Task: Explore and install a variety of free Audio Units for Audacity.
Action: Mouse moved to (1025, 9)
Screenshot: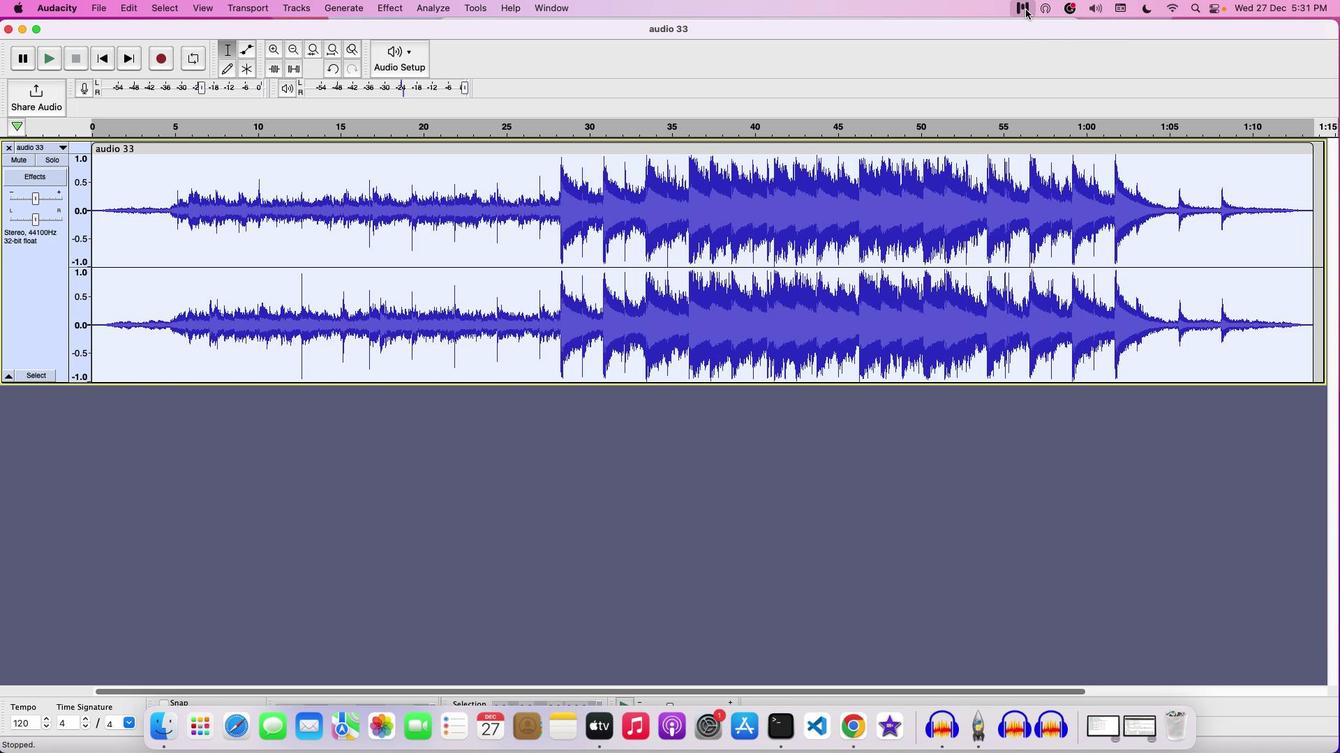 
Action: Mouse pressed left at (1025, 9)
Screenshot: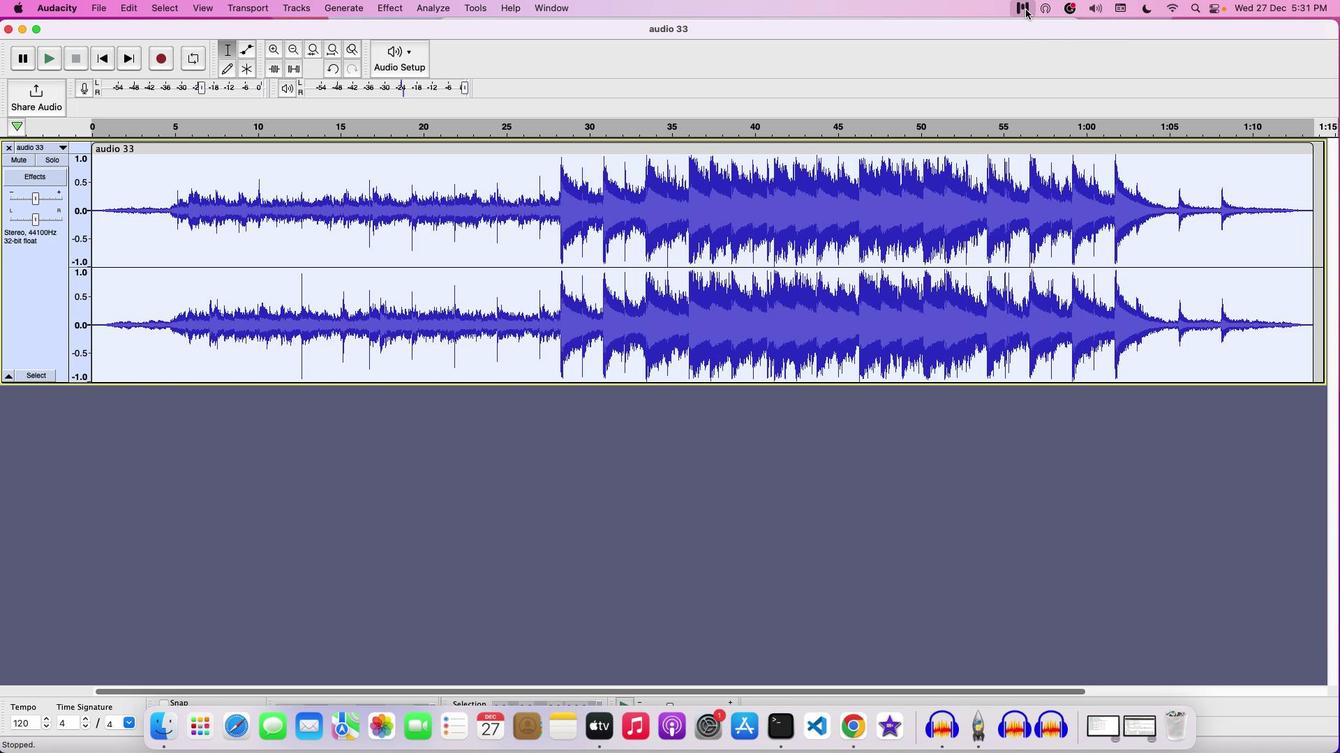 
Action: Mouse moved to (1012, 54)
Screenshot: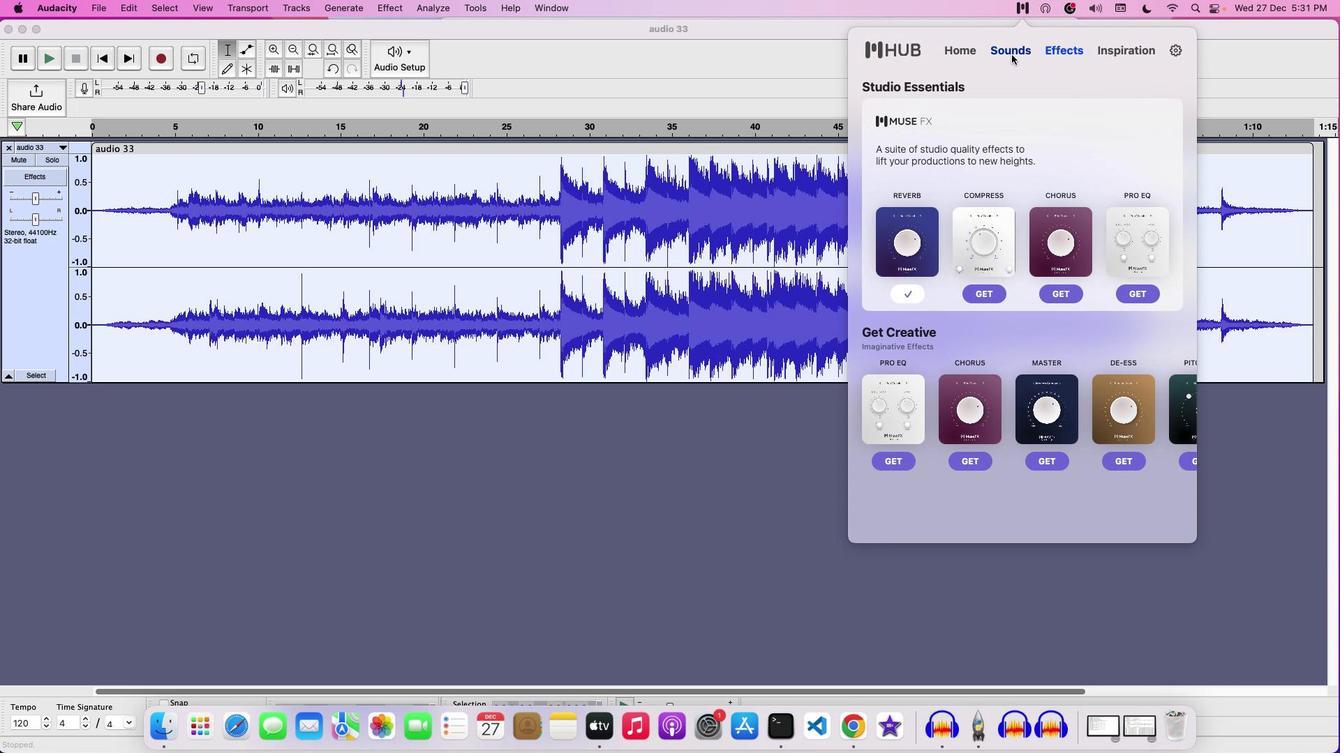 
Action: Mouse pressed left at (1012, 54)
Screenshot: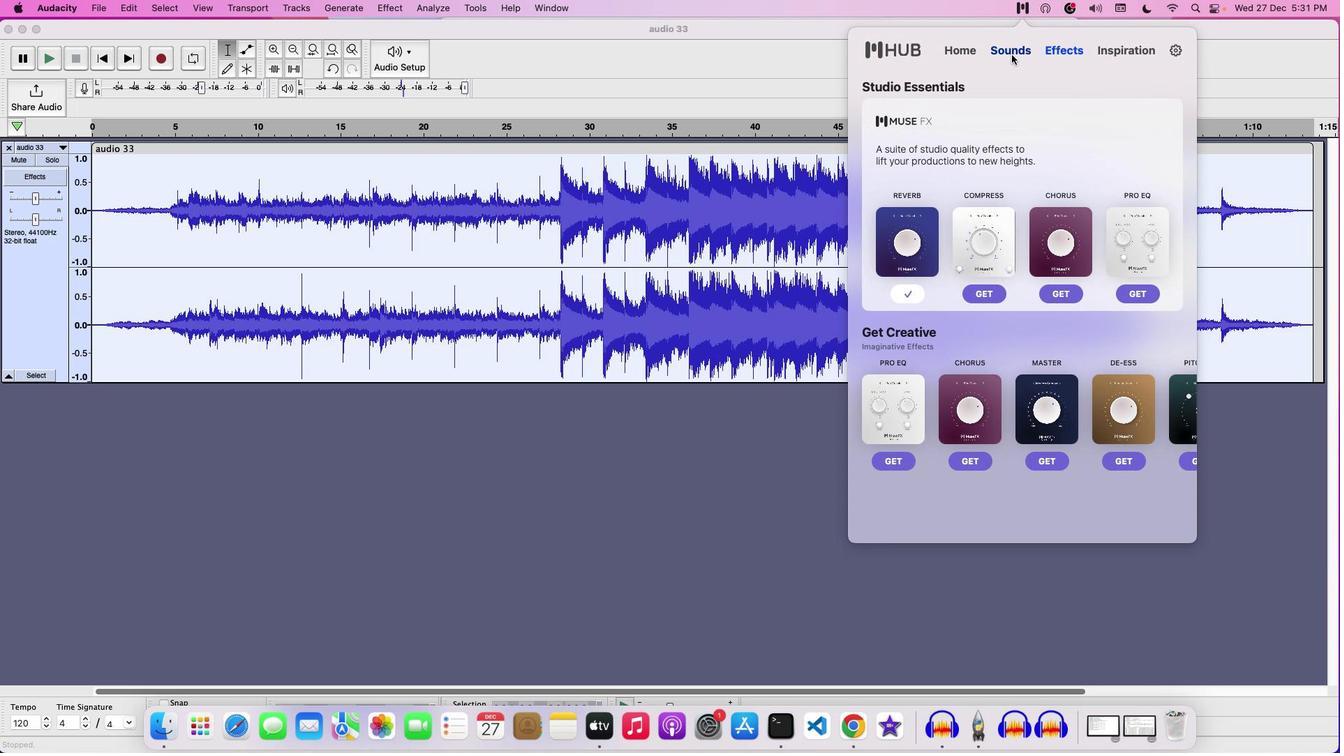 
Action: Mouse moved to (971, 49)
Screenshot: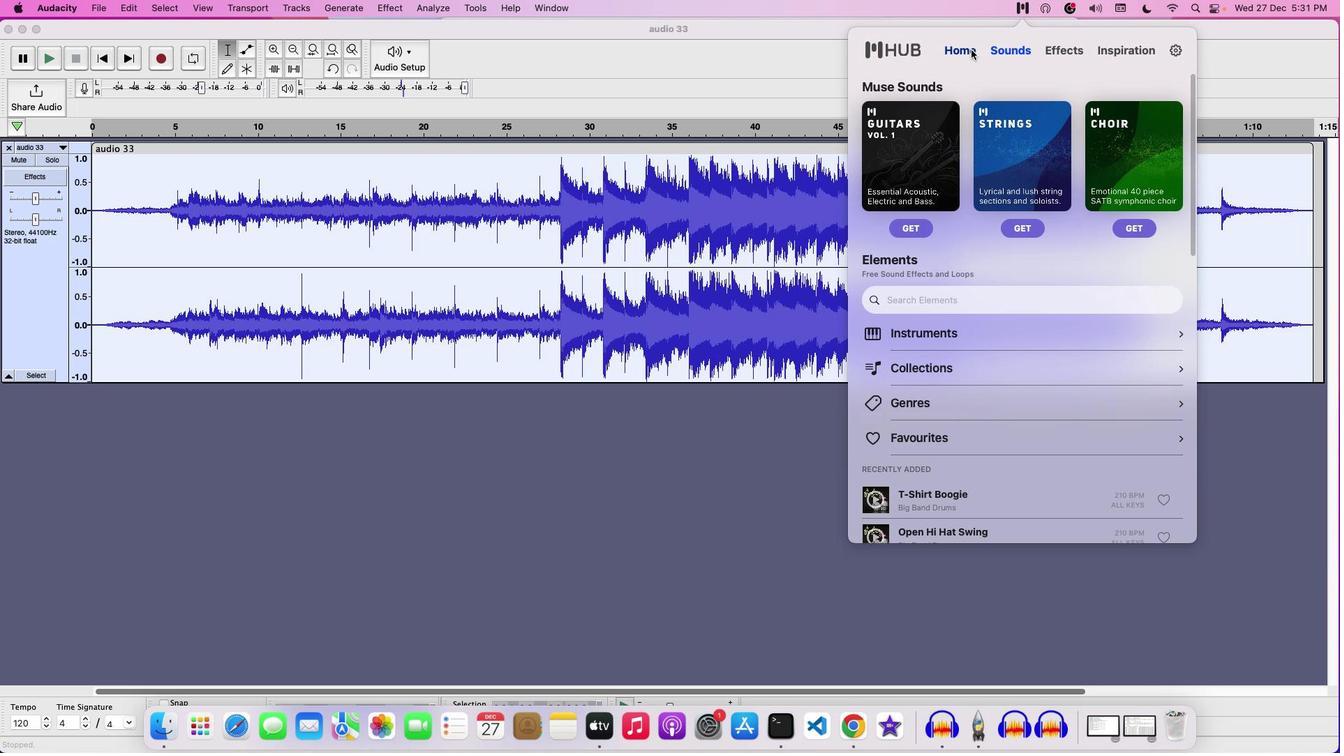 
Action: Mouse pressed left at (971, 49)
Screenshot: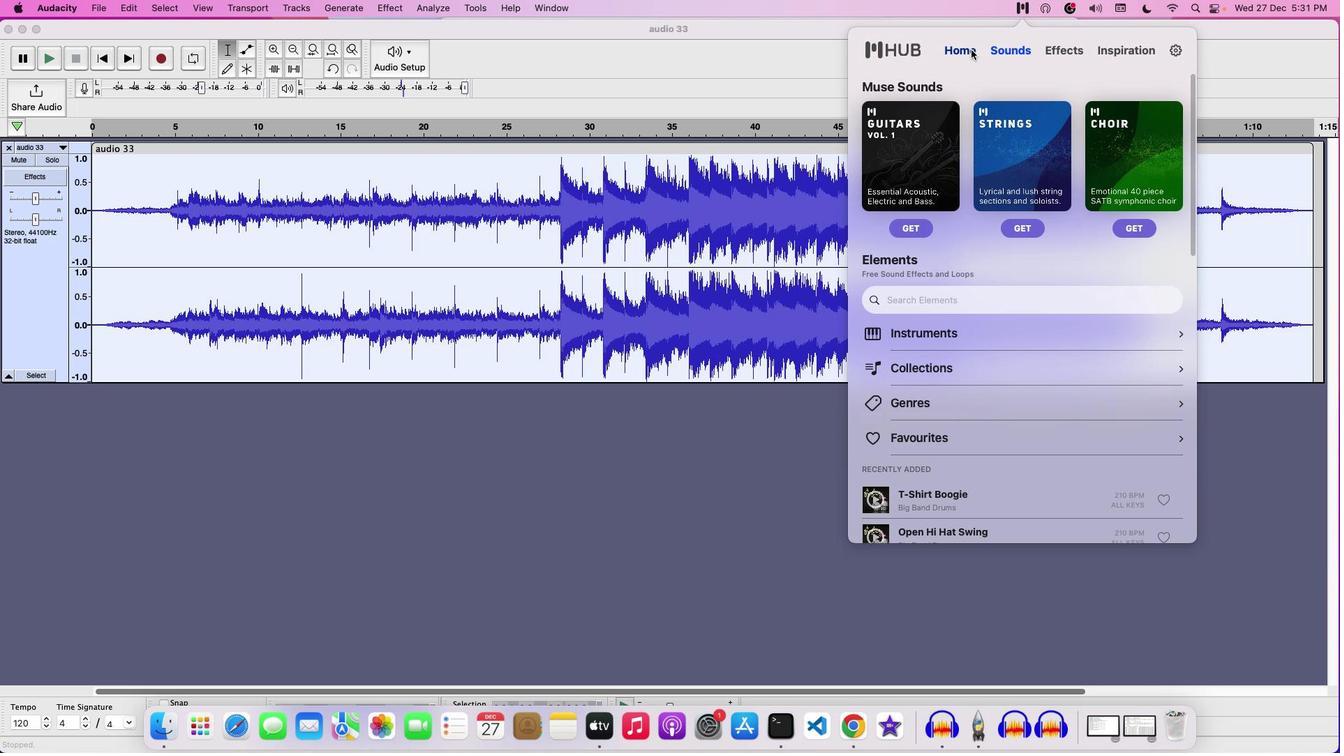 
Action: Mouse moved to (1070, 50)
Screenshot: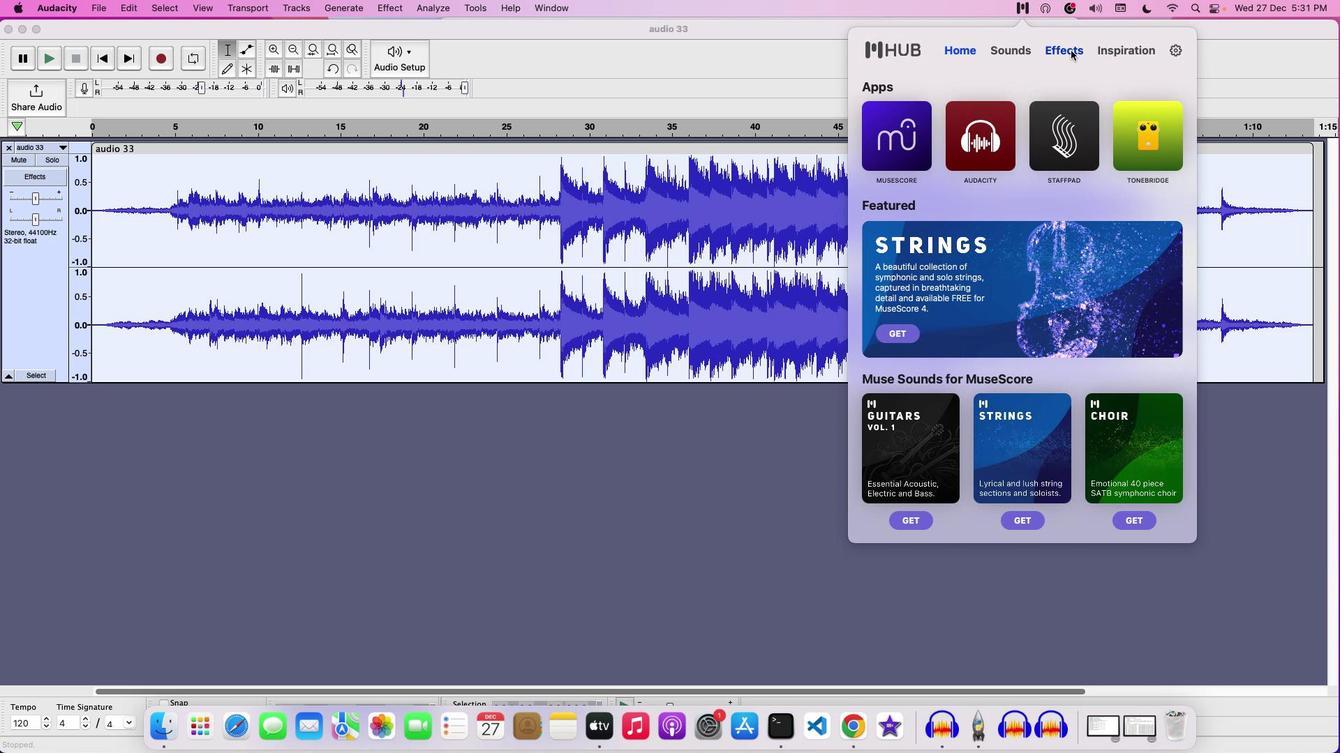
Action: Mouse pressed left at (1070, 50)
Screenshot: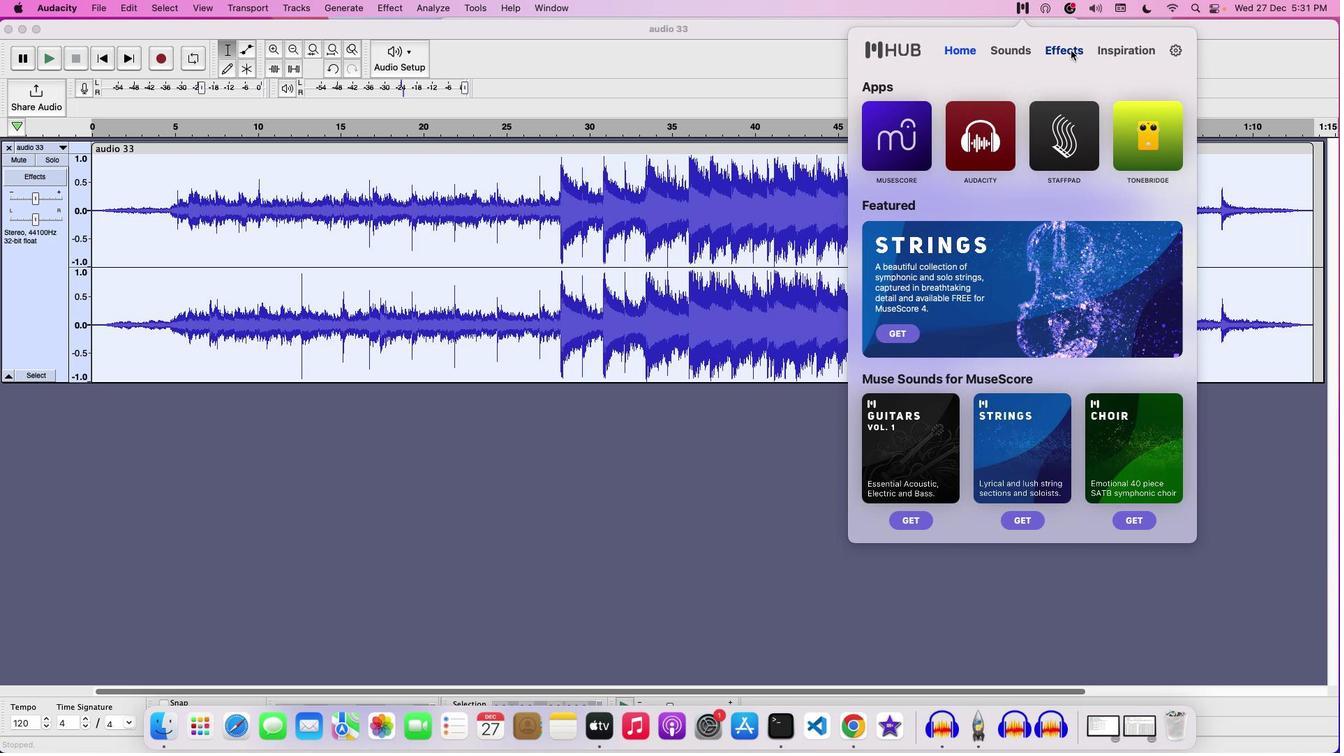 
Action: Mouse moved to (975, 298)
Screenshot: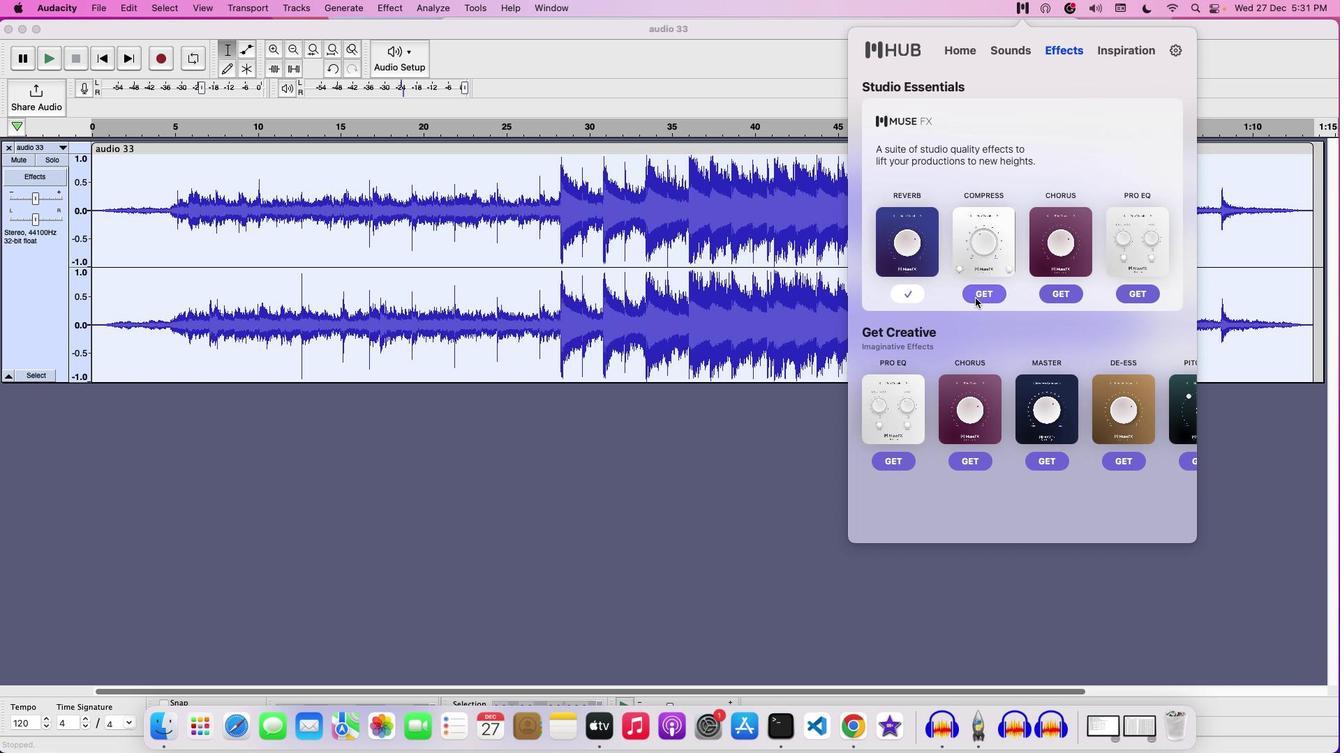 
Action: Mouse pressed left at (975, 298)
Screenshot: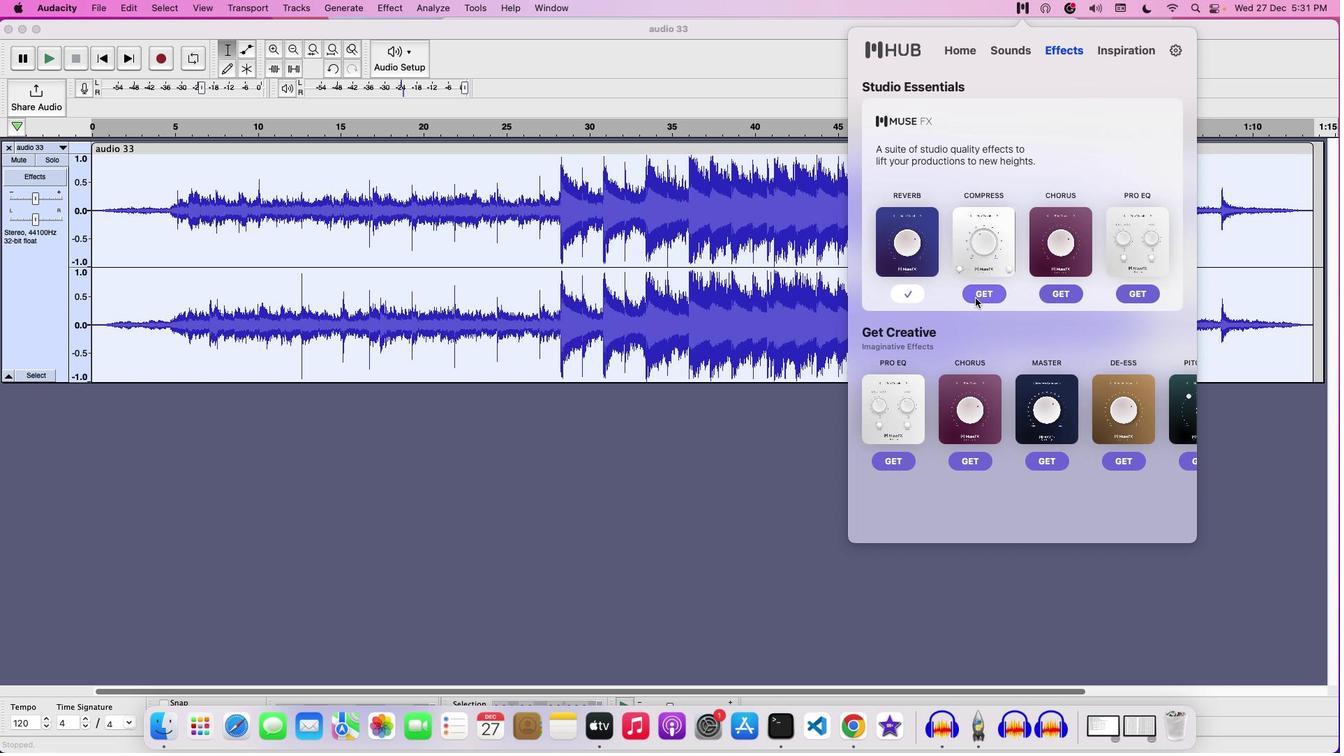 
Action: Mouse moved to (1069, 297)
Screenshot: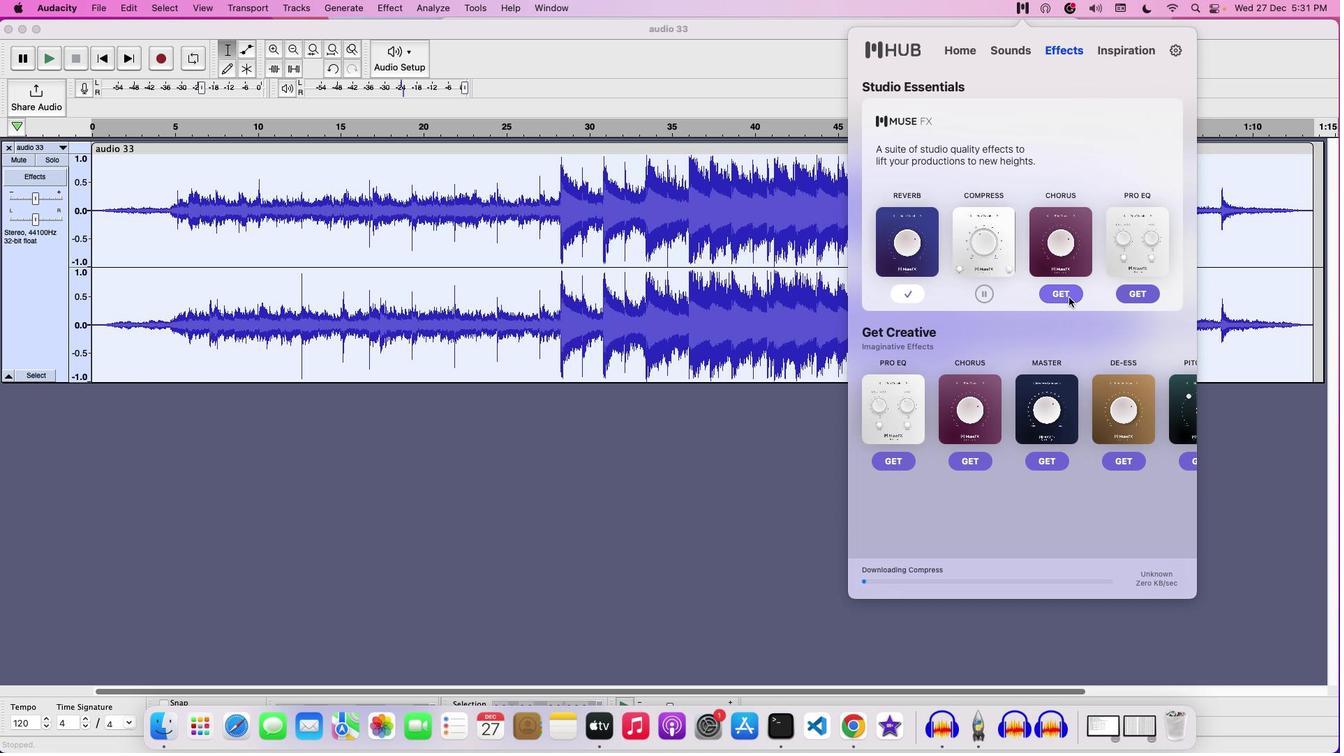 
Action: Mouse pressed left at (1069, 297)
Screenshot: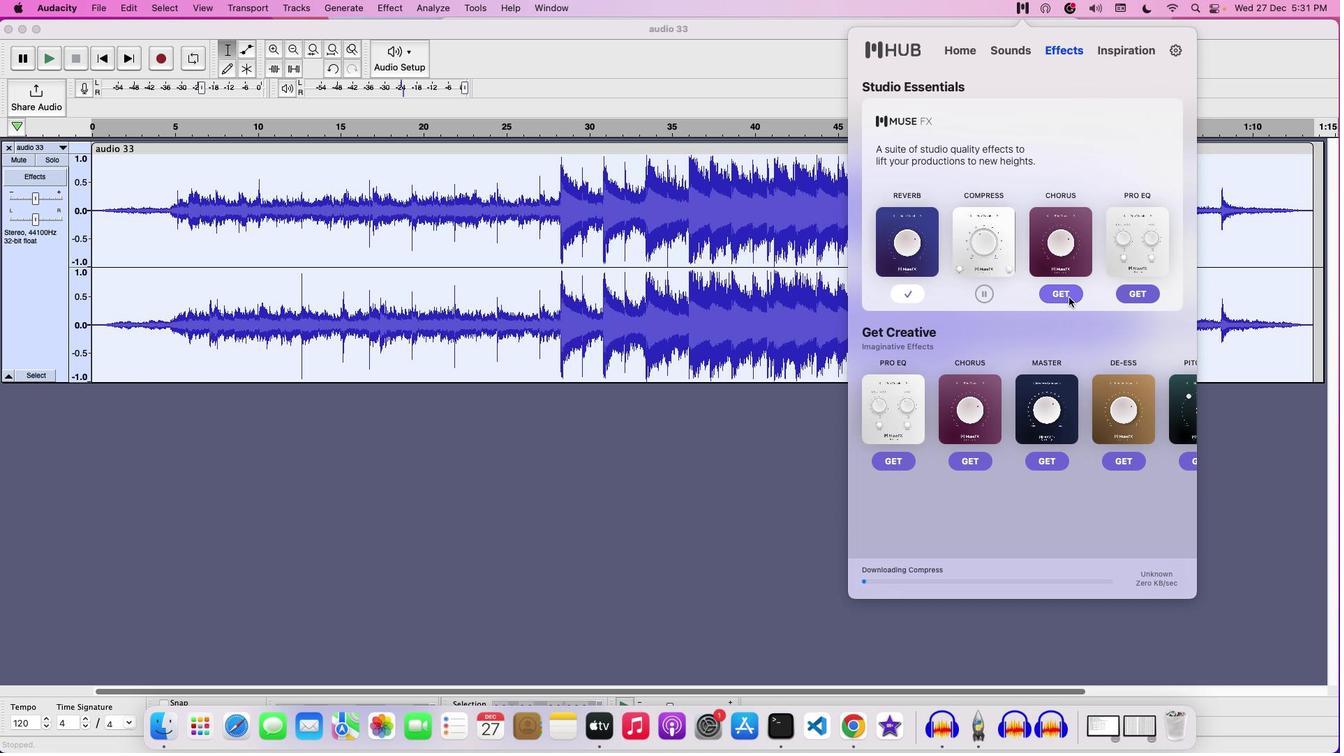 
Action: Mouse moved to (1145, 294)
Screenshot: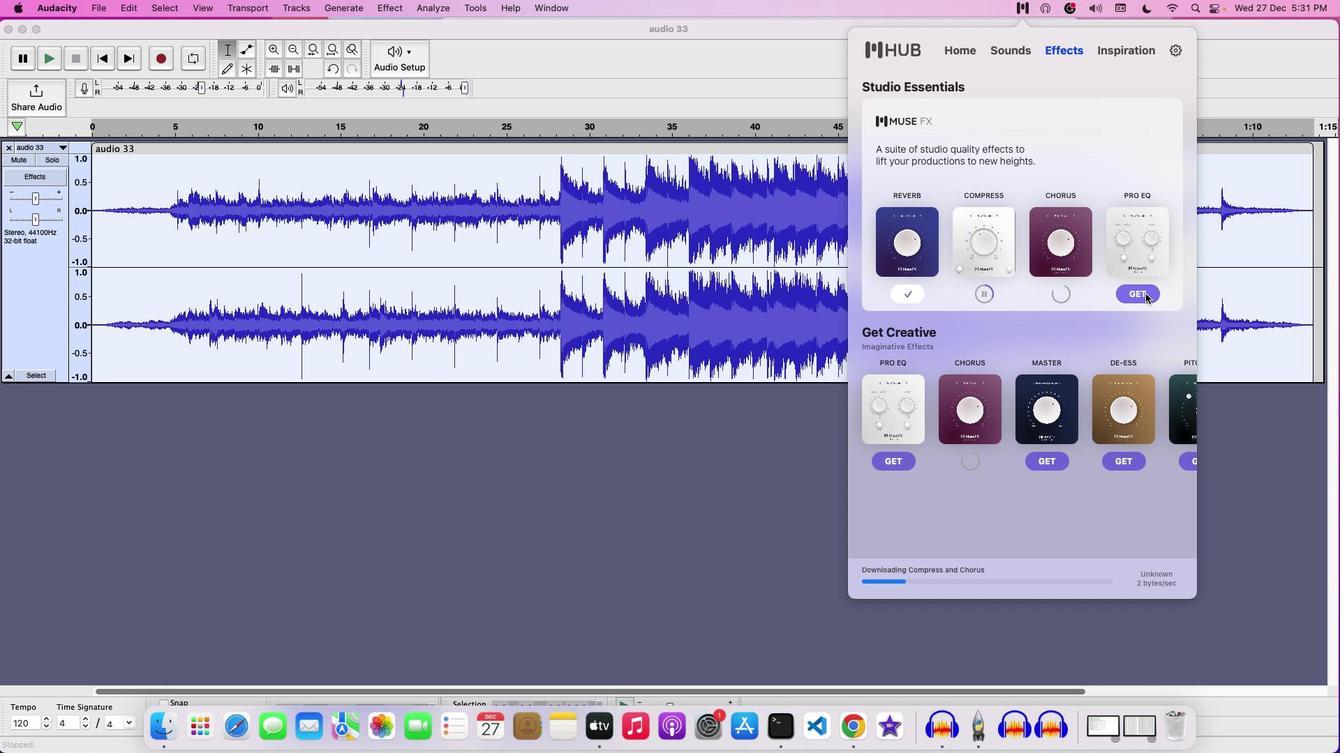 
Action: Mouse pressed left at (1145, 294)
Screenshot: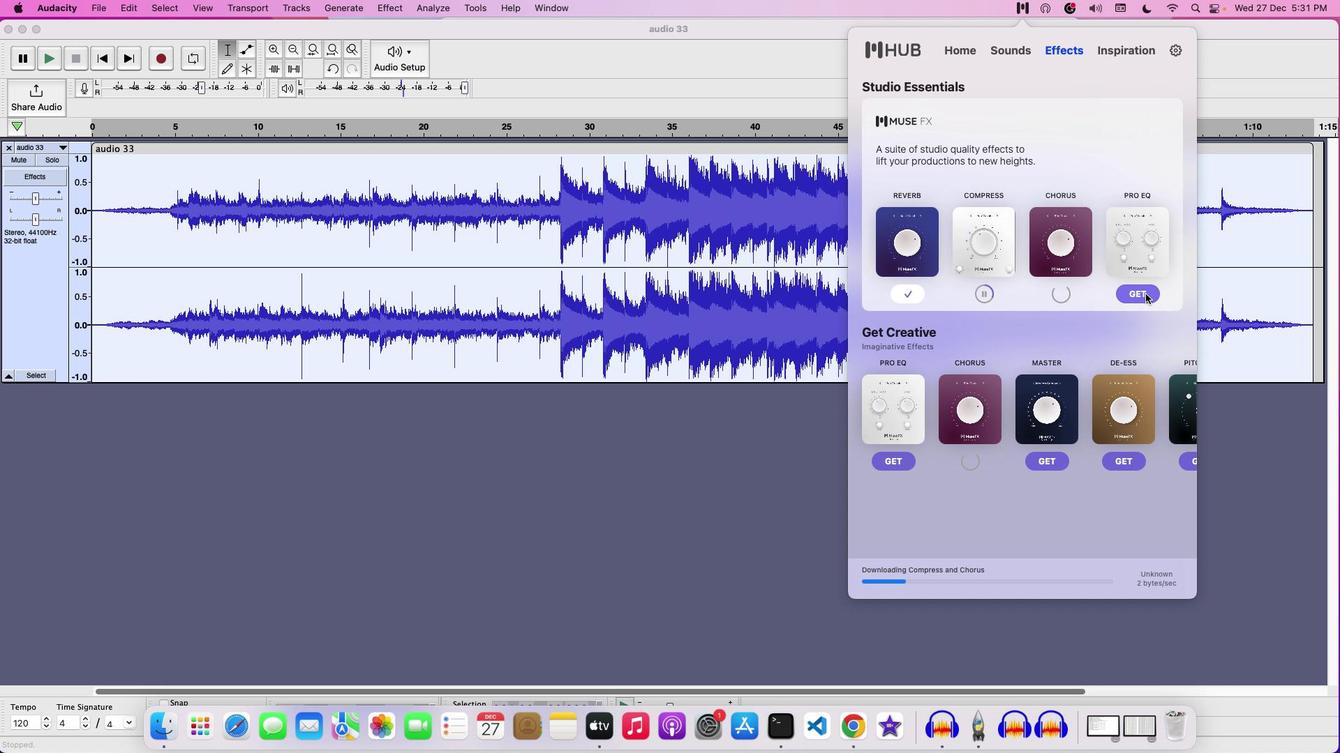 
Action: Mouse moved to (756, 443)
Screenshot: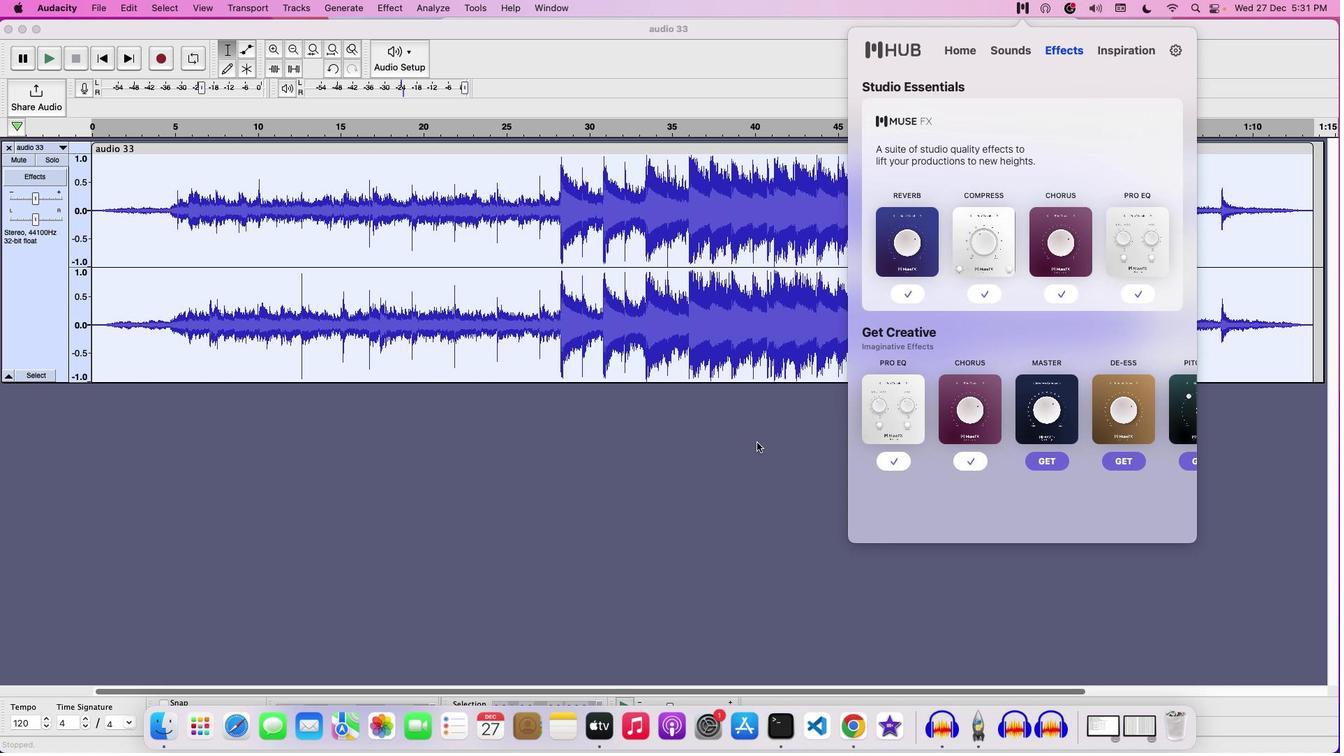 
Action: Mouse pressed left at (756, 443)
Screenshot: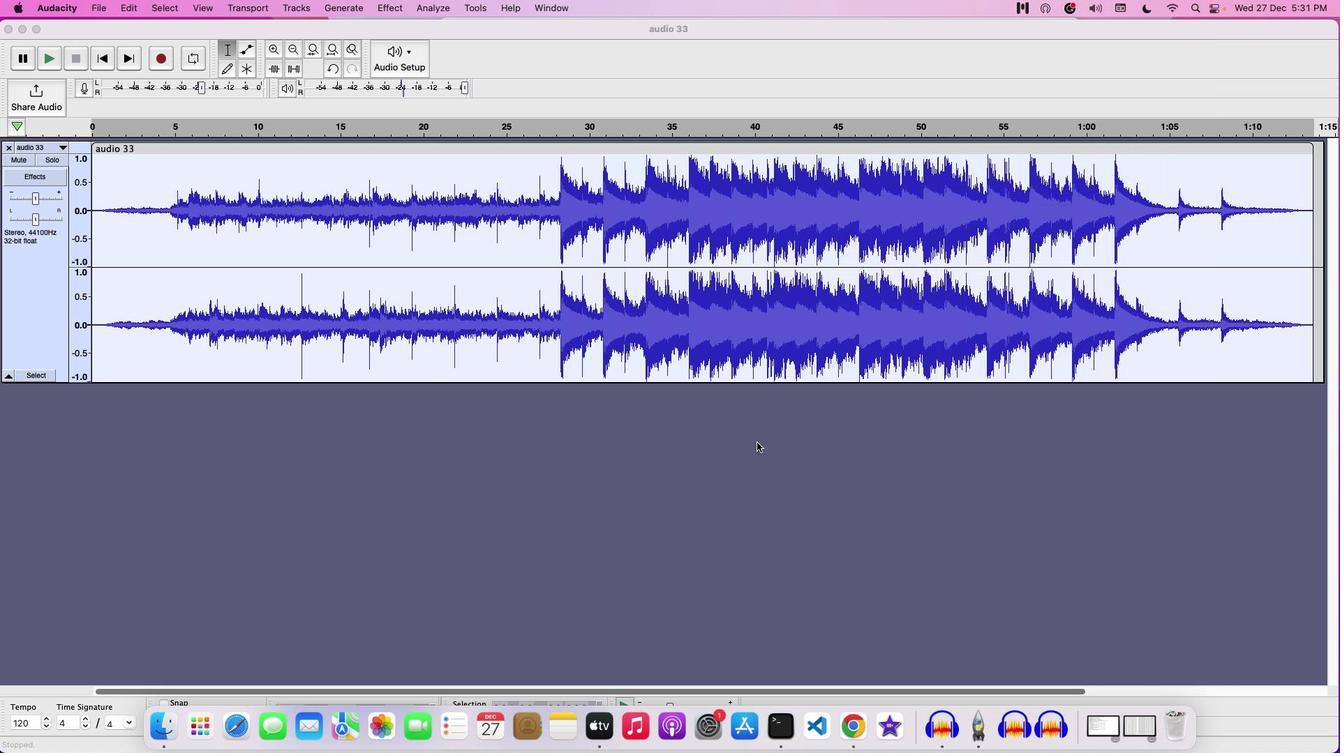 
Action: Mouse moved to (397, 11)
Screenshot: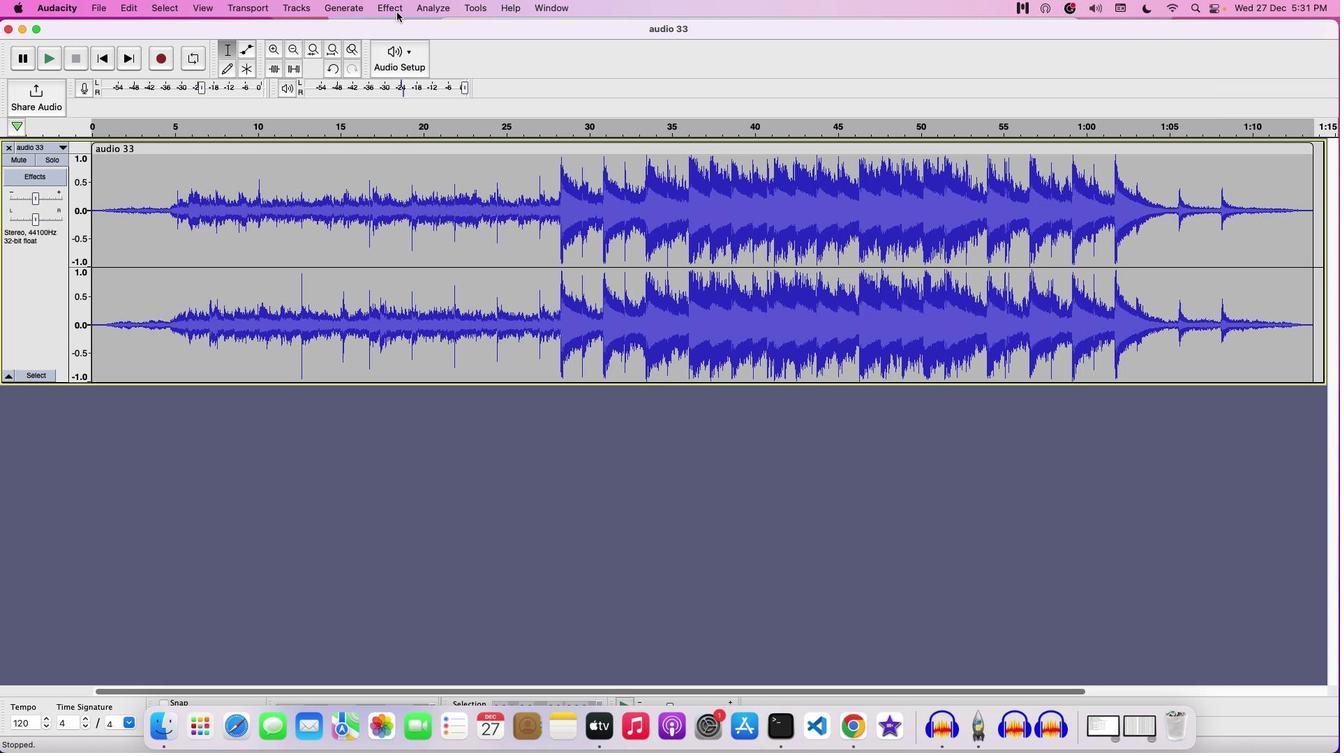 
Action: Mouse pressed left at (397, 11)
Screenshot: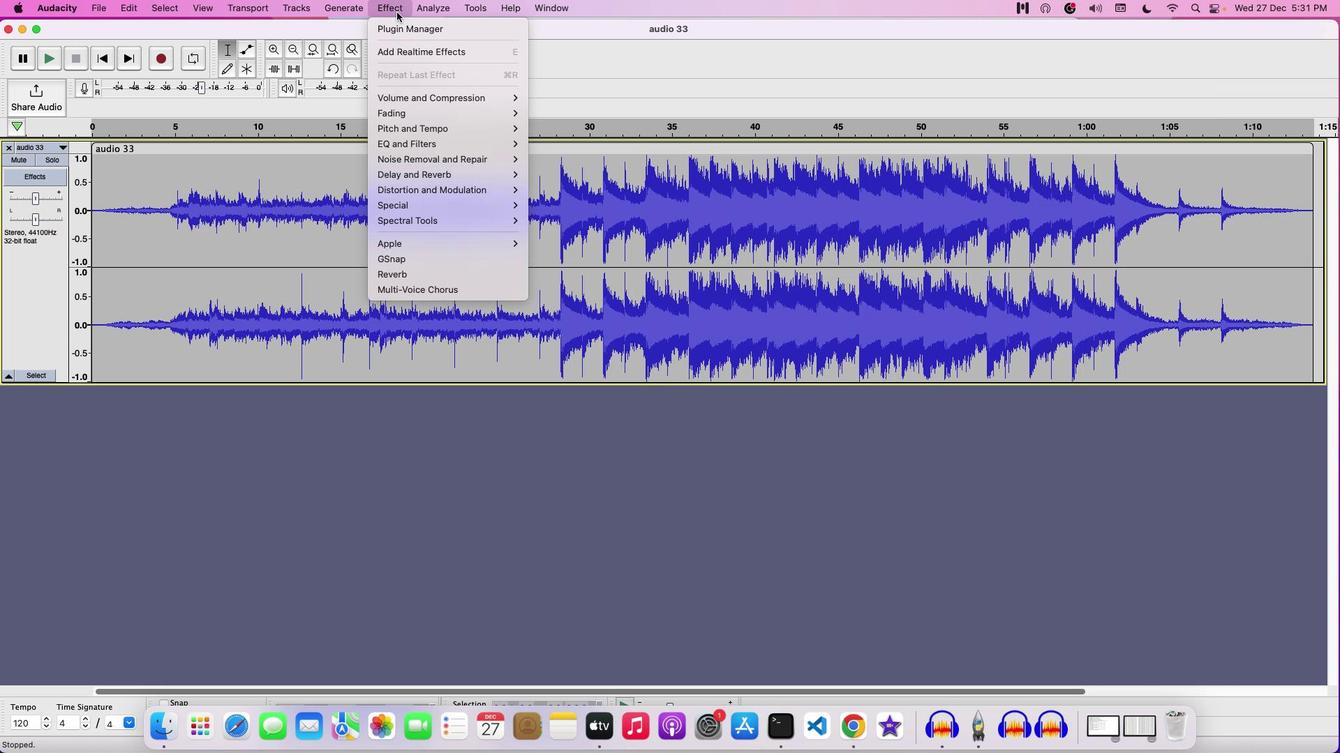 
Action: Mouse moved to (402, 23)
Screenshot: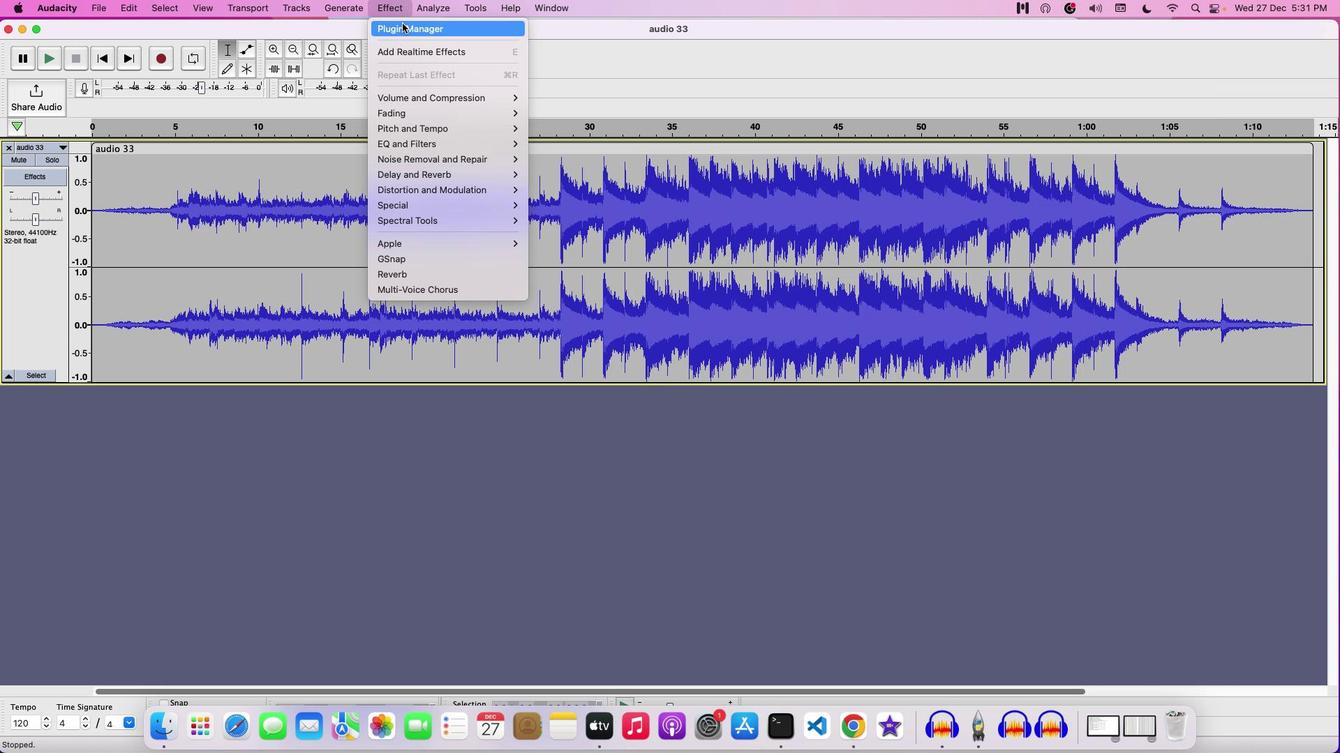 
Action: Mouse pressed left at (402, 23)
Screenshot: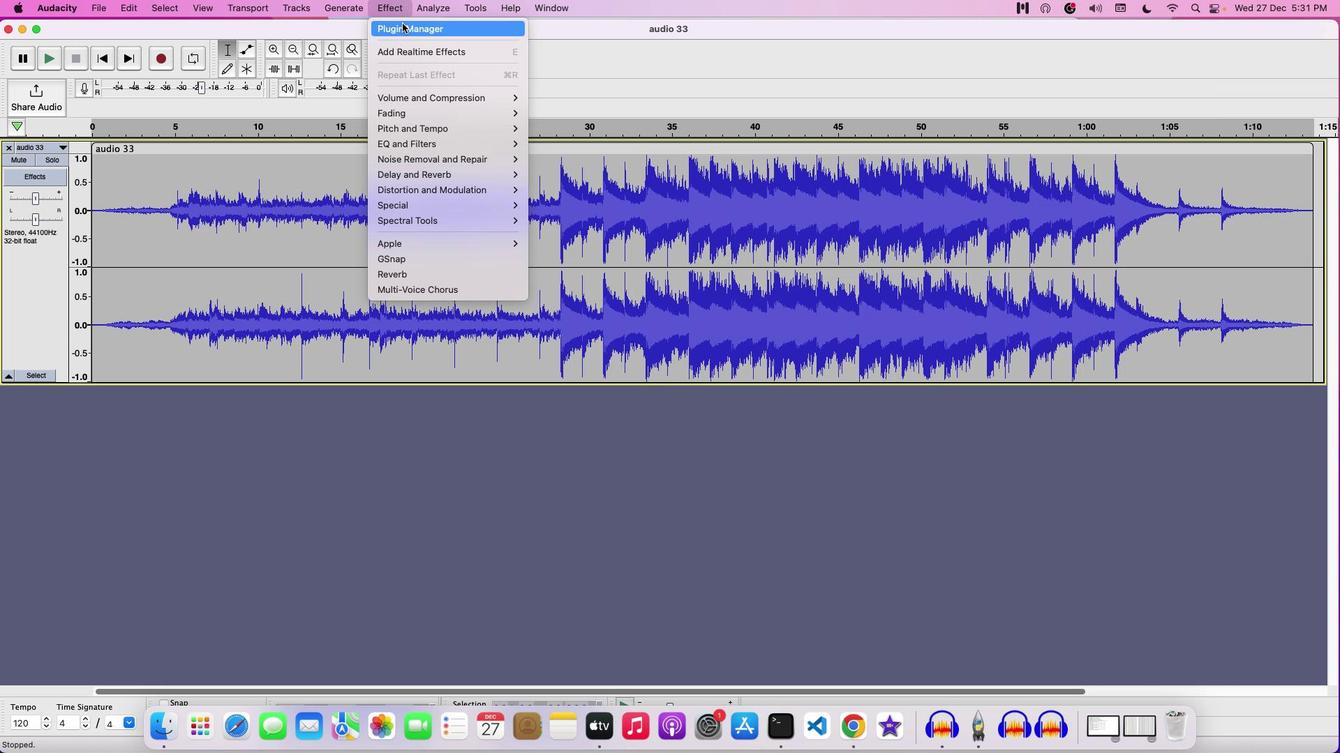 
Action: Mouse moved to (582, 434)
Screenshot: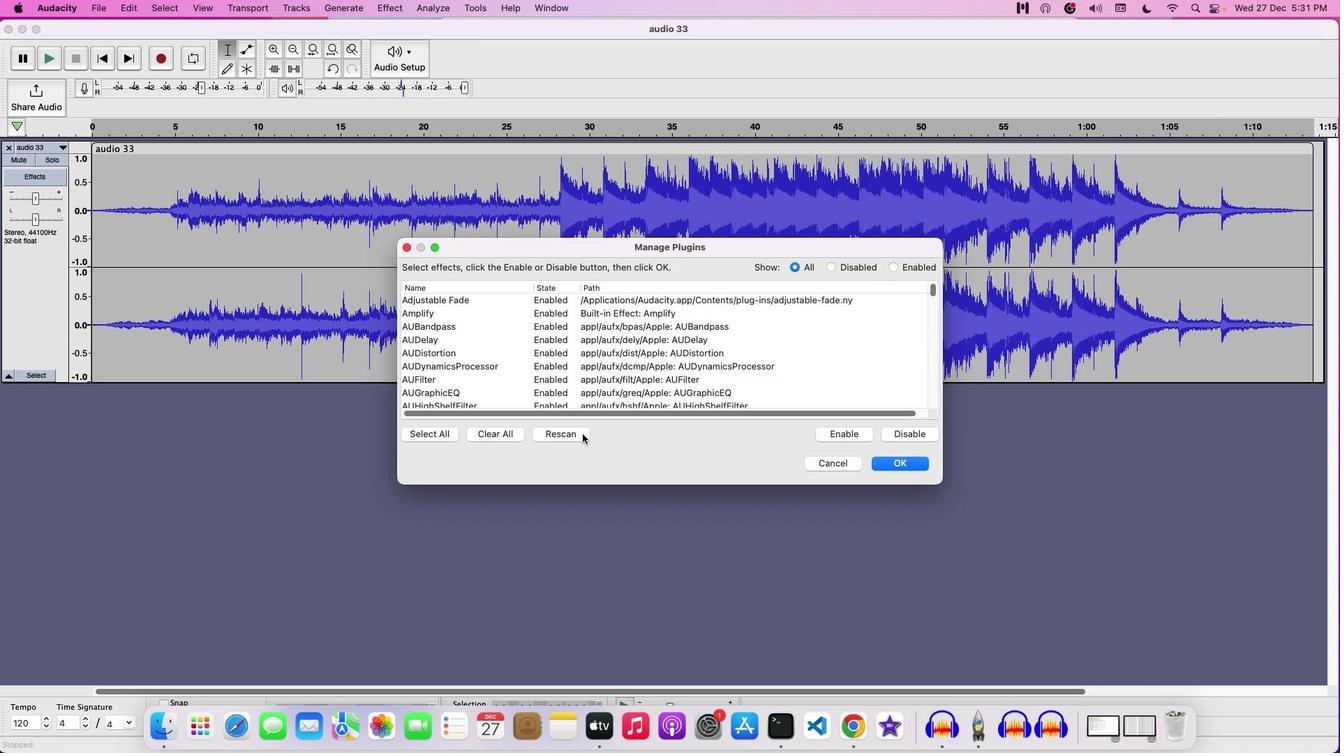 
Action: Mouse pressed left at (582, 434)
Screenshot: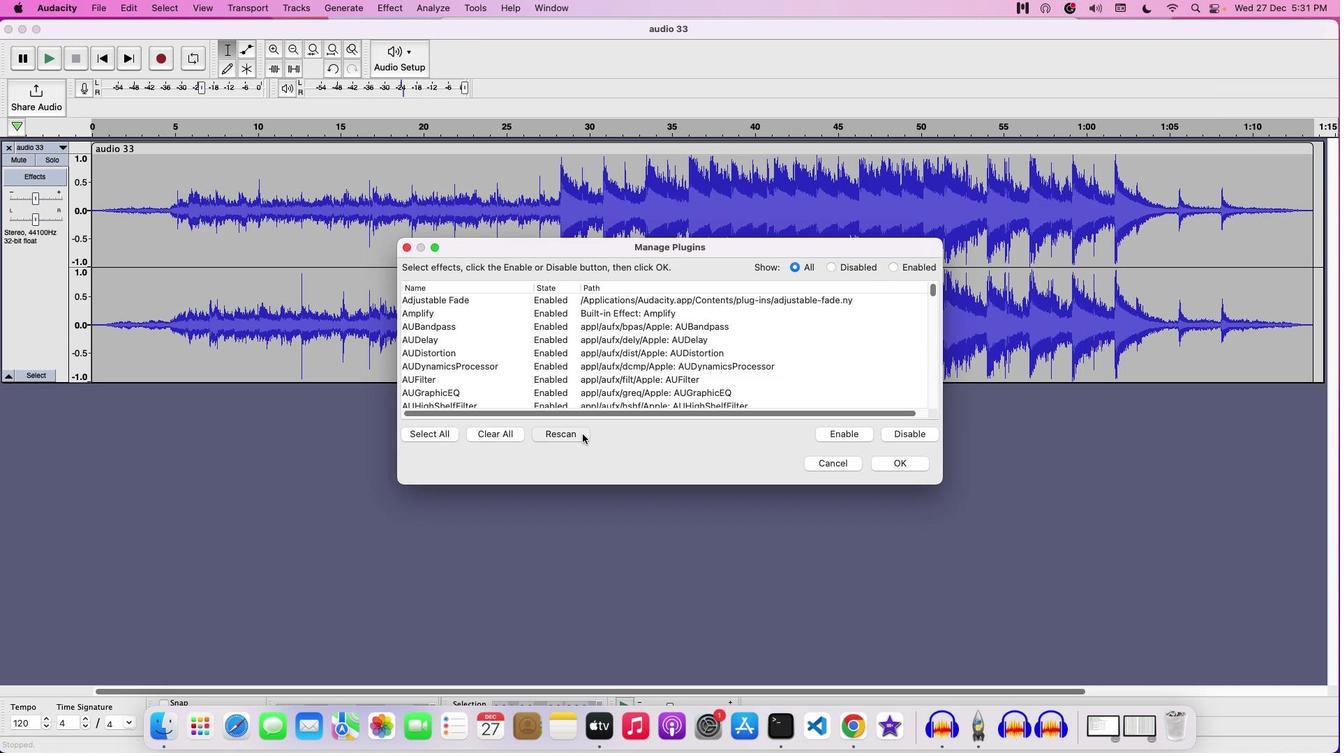 
Action: Mouse moved to (910, 466)
Screenshot: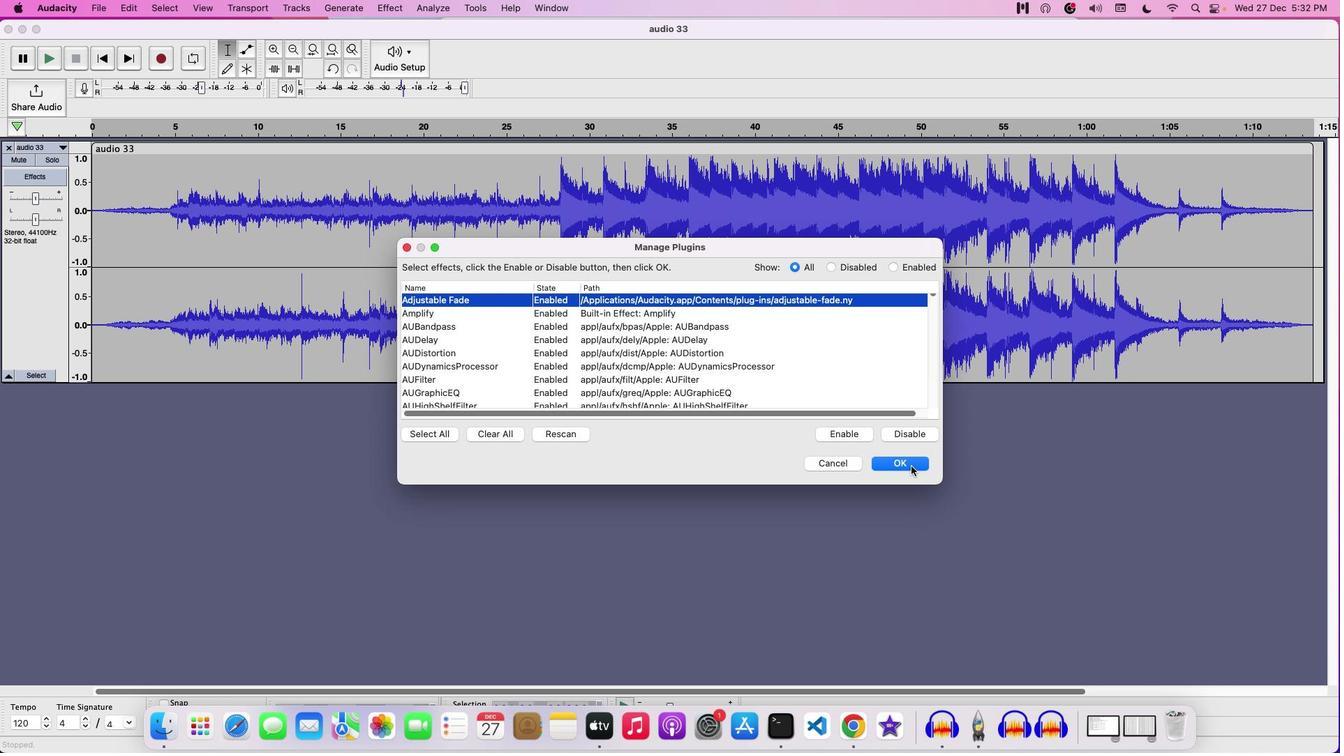 
Action: Mouse pressed left at (910, 466)
Screenshot: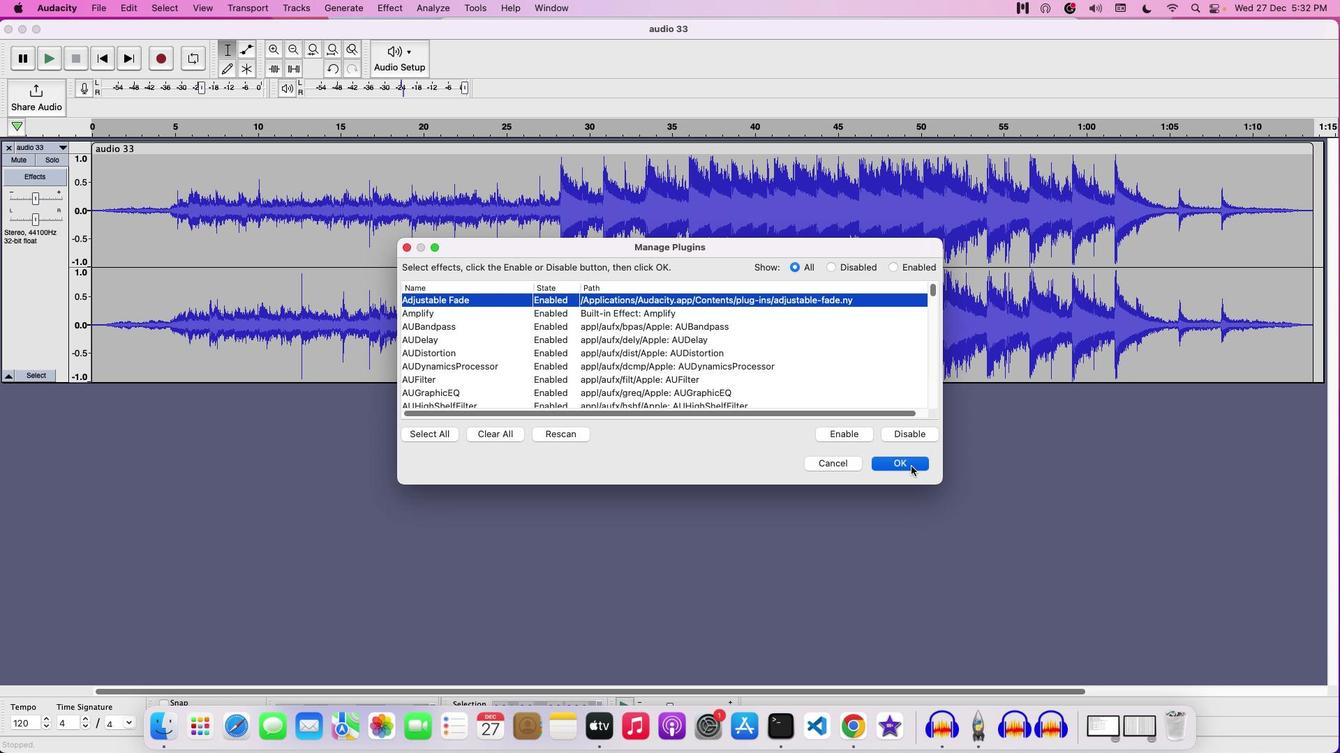 
Action: Mouse moved to (336, 217)
Screenshot: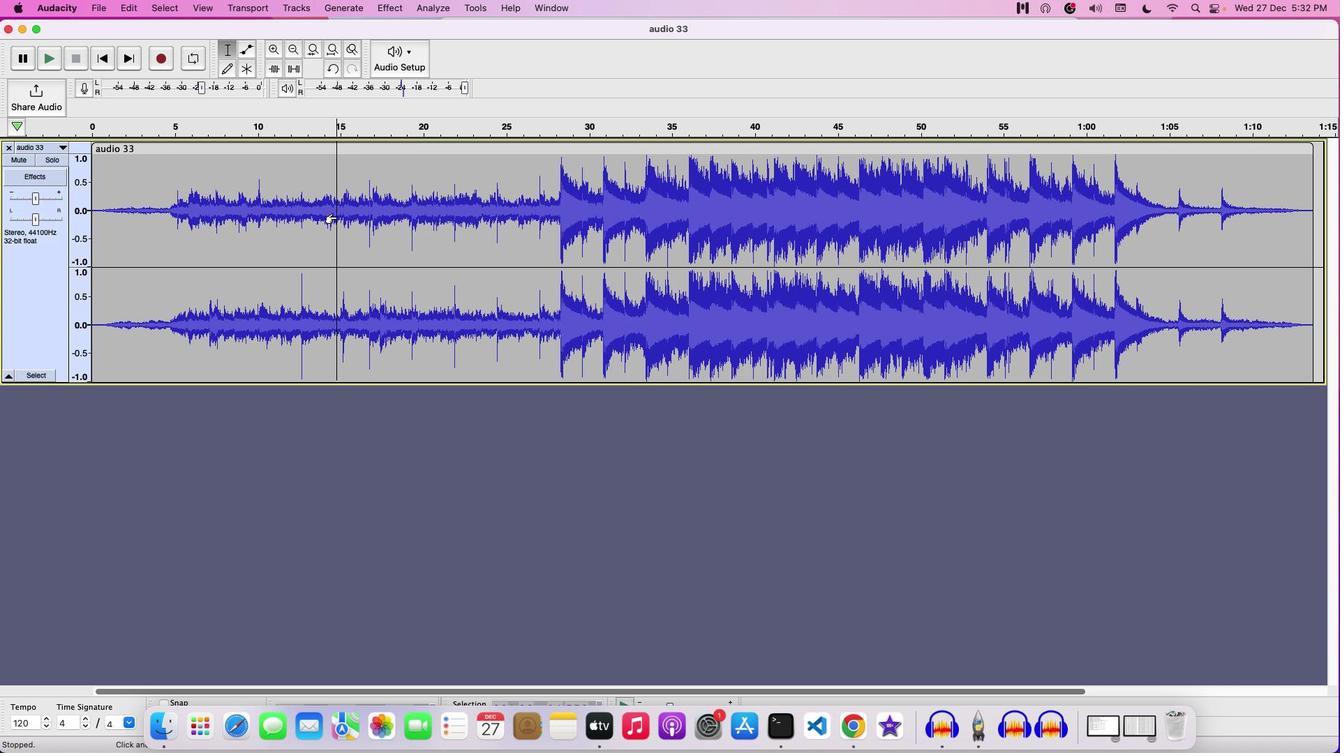 
Action: Mouse pressed left at (336, 217)
Screenshot: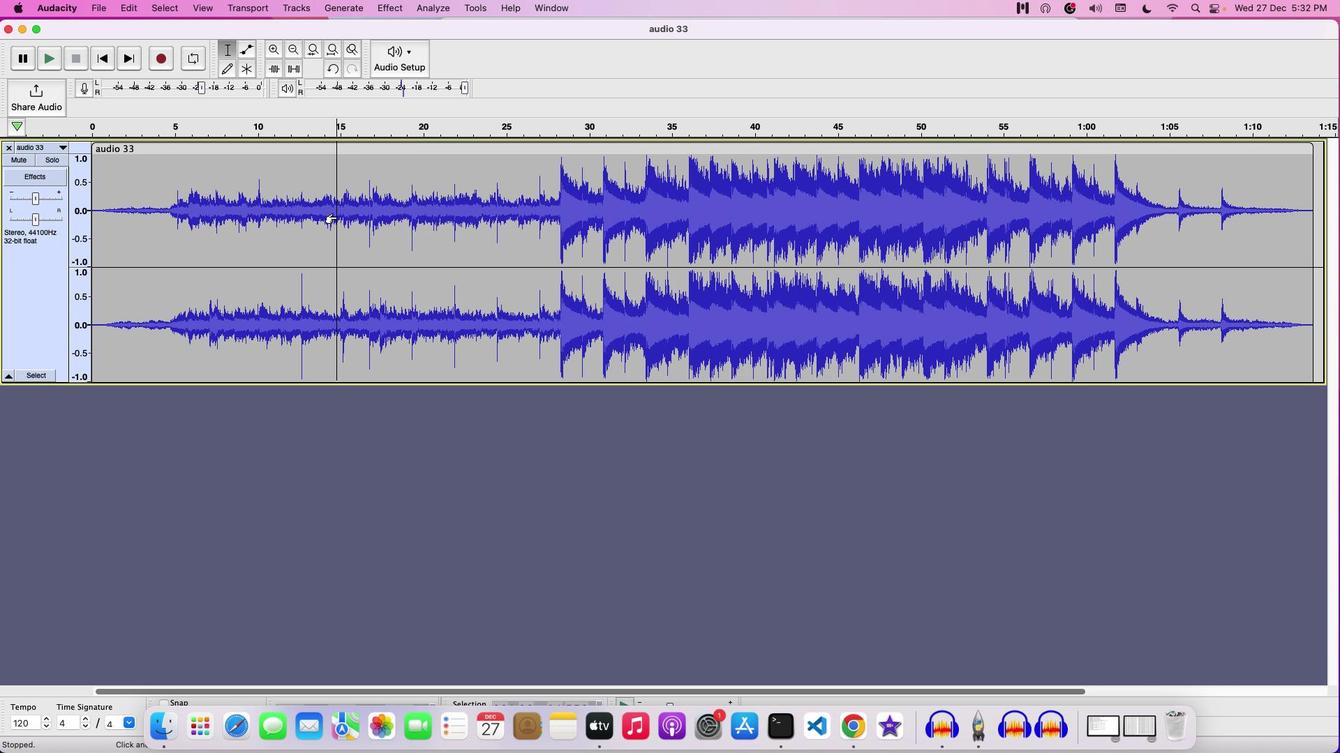 
Action: Mouse pressed left at (336, 217)
Screenshot: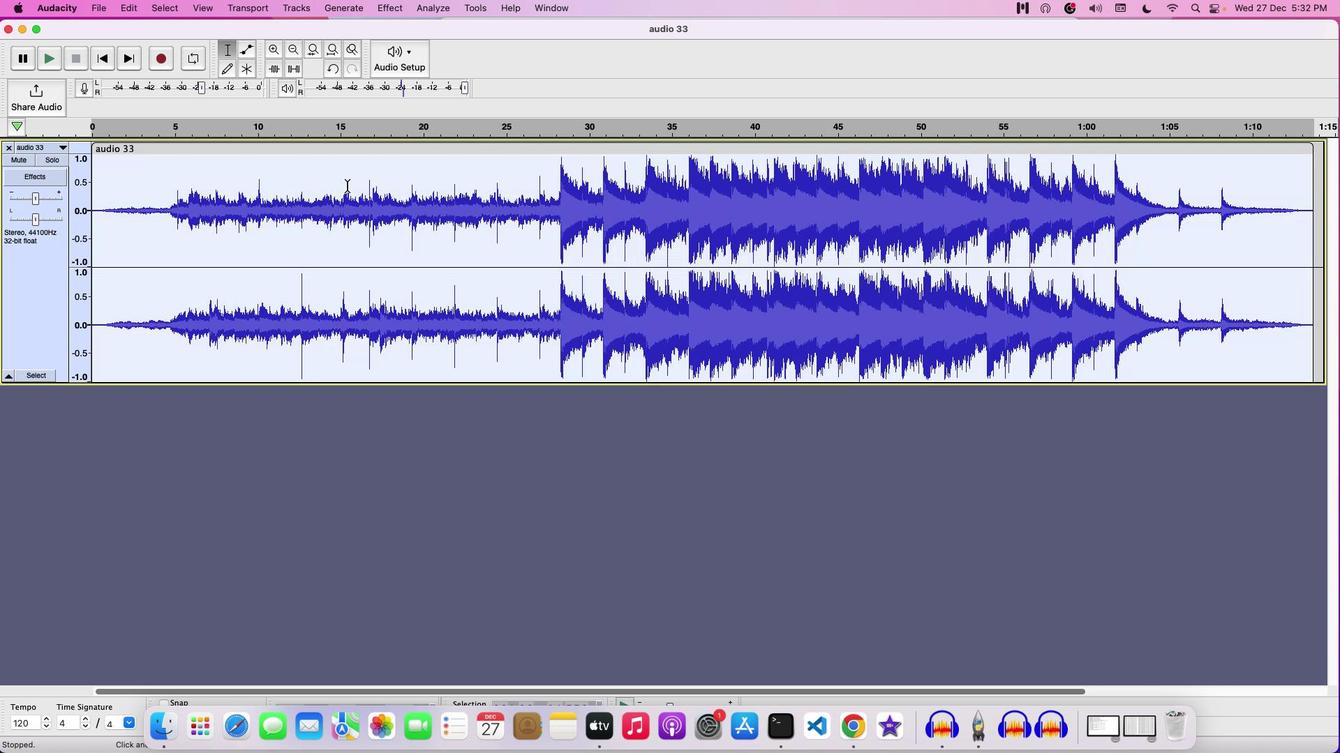 
Action: Mouse moved to (386, 8)
Screenshot: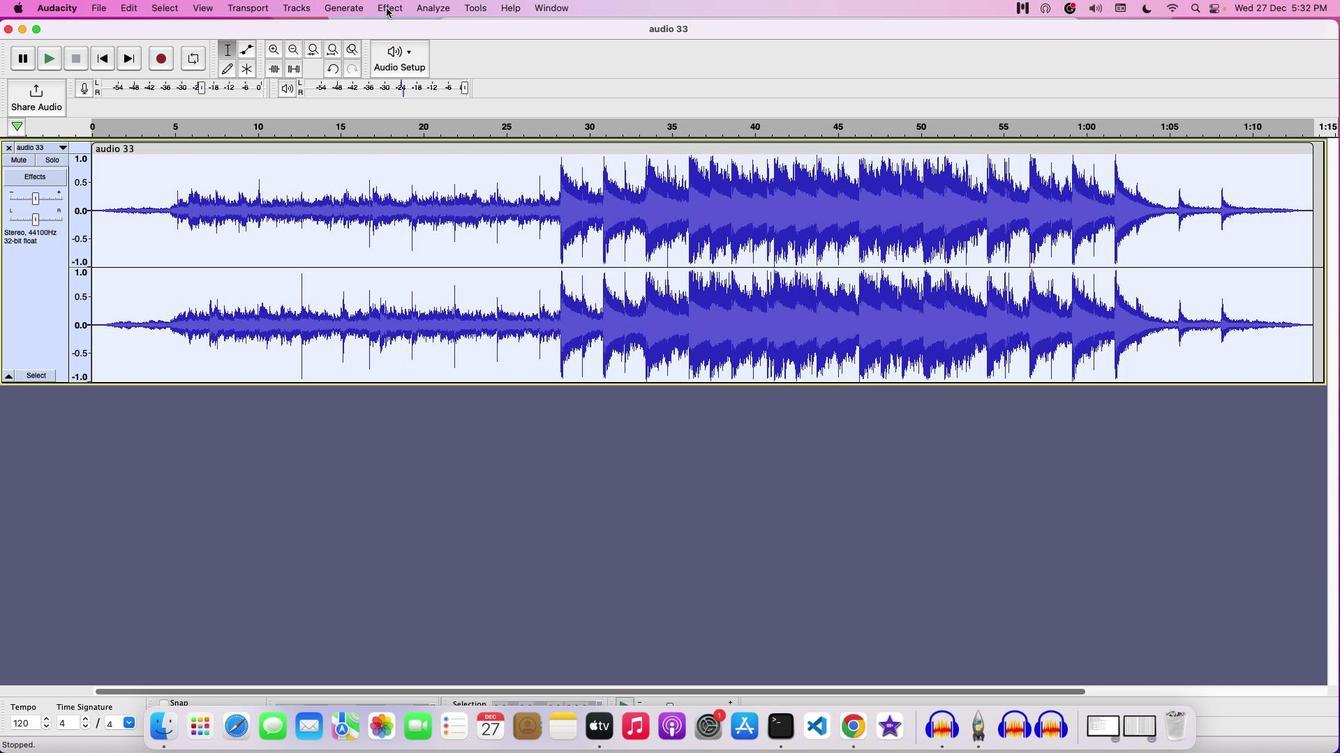 
Action: Mouse pressed left at (386, 8)
Screenshot: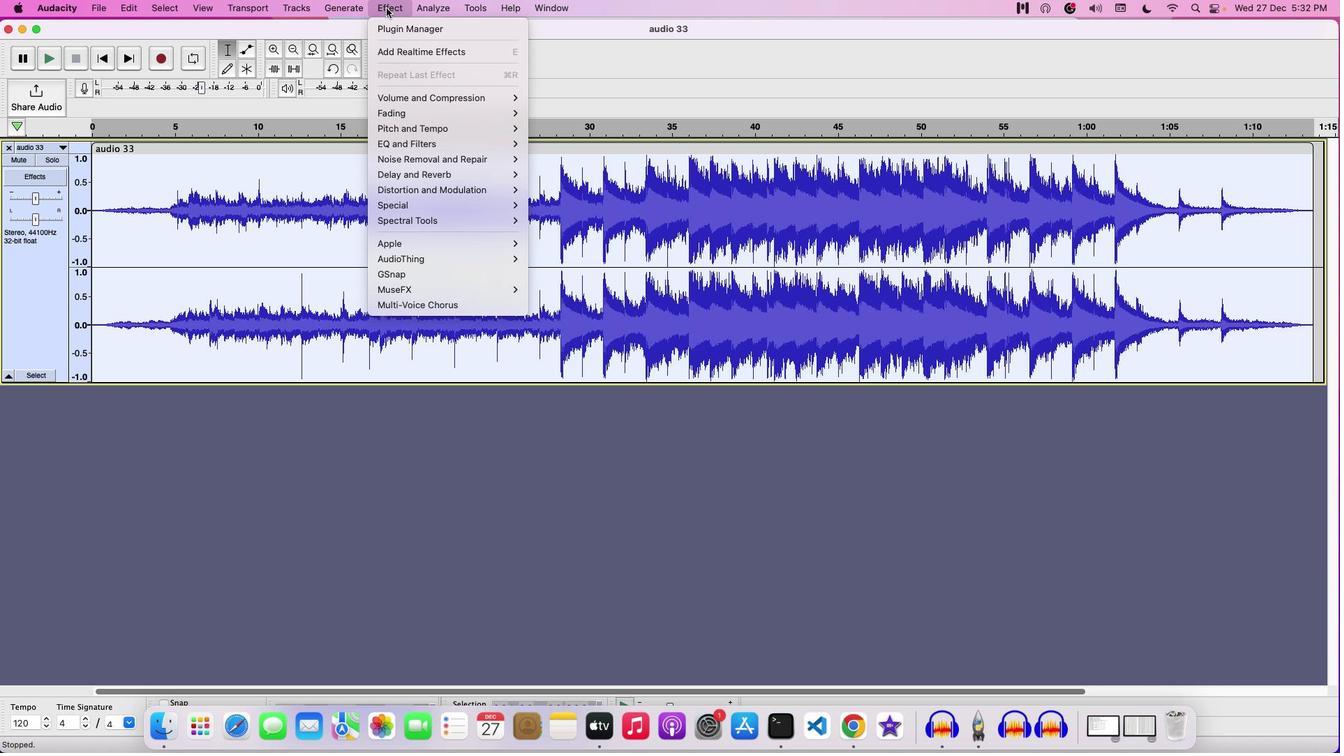
Action: Mouse moved to (557, 332)
Screenshot: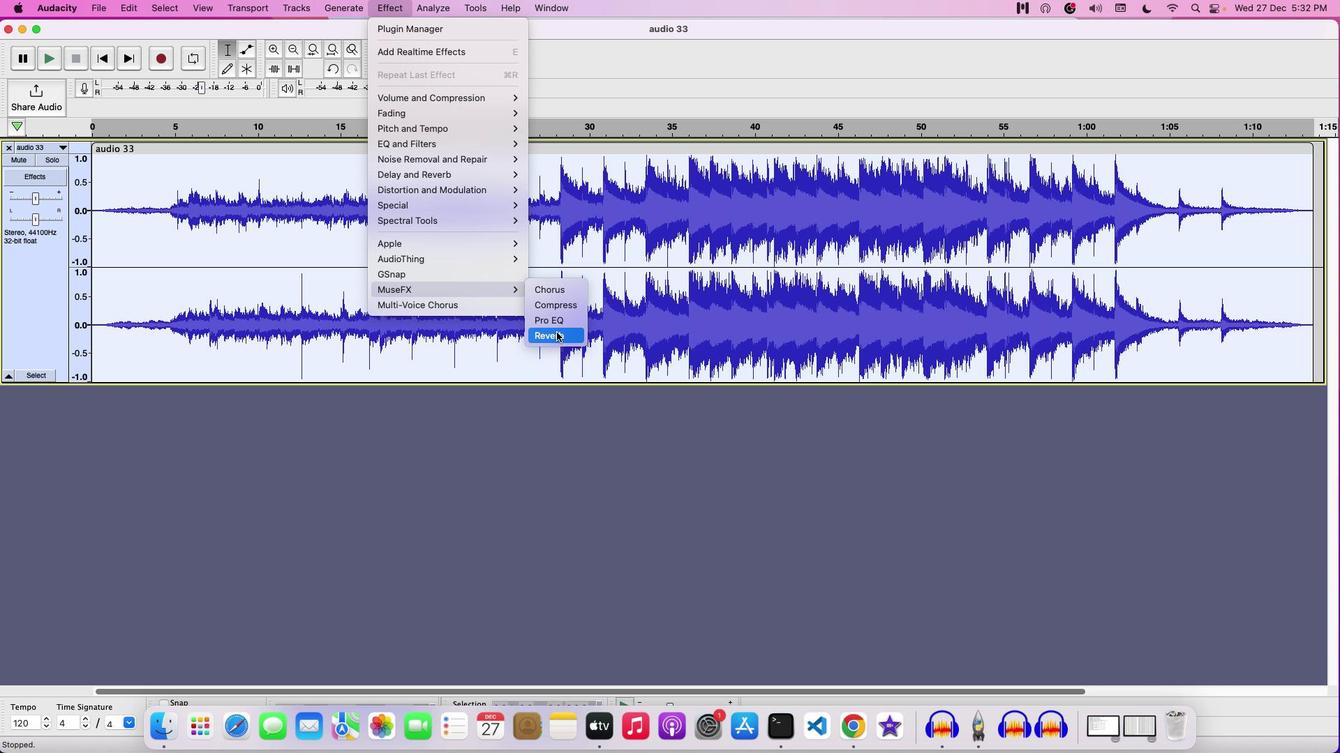 
Action: Mouse pressed left at (557, 332)
Screenshot: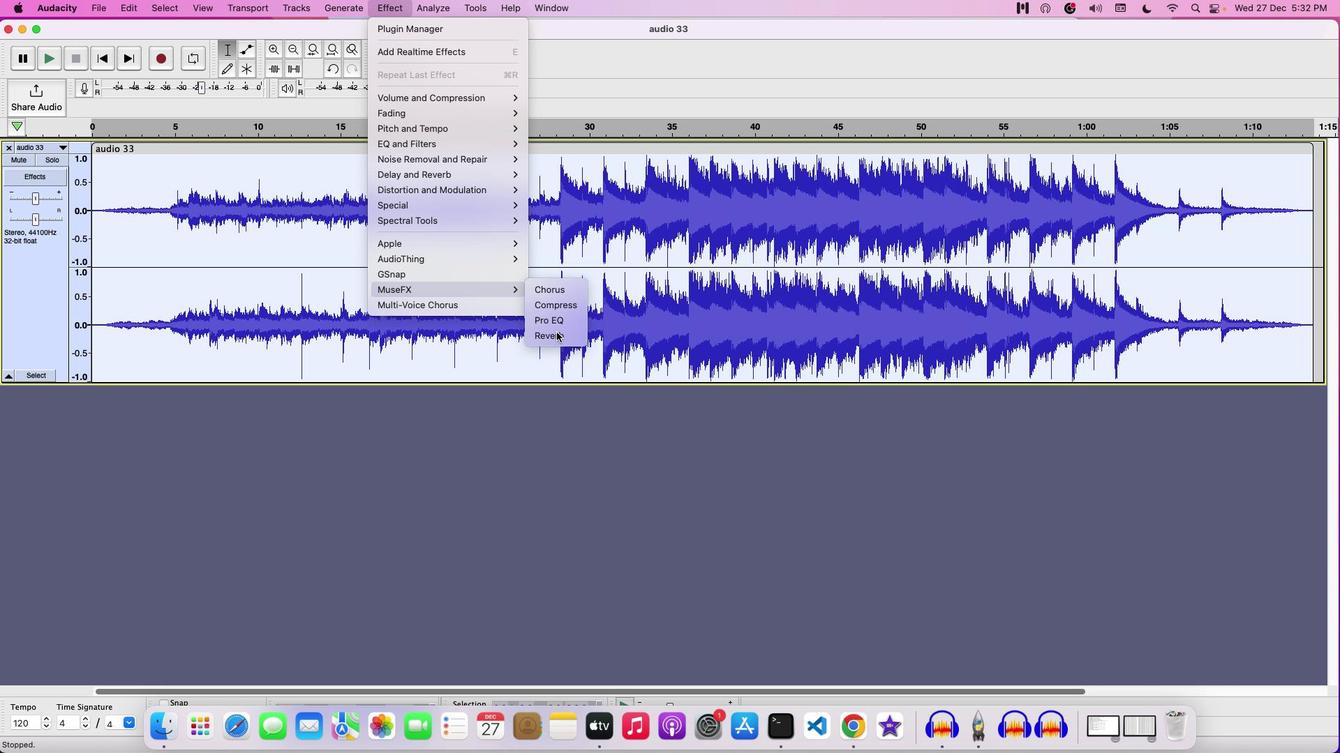 
Action: Mouse moved to (645, 399)
Screenshot: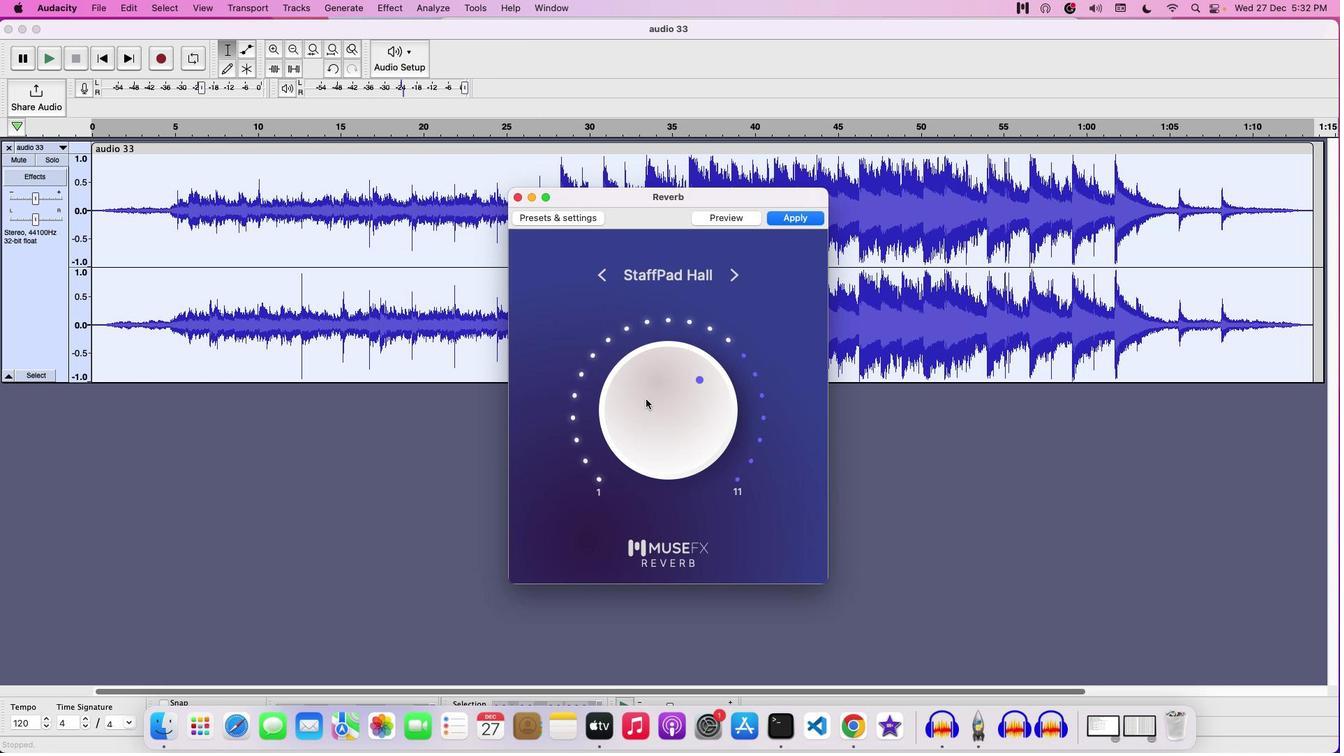 
Action: Mouse pressed left at (645, 399)
Screenshot: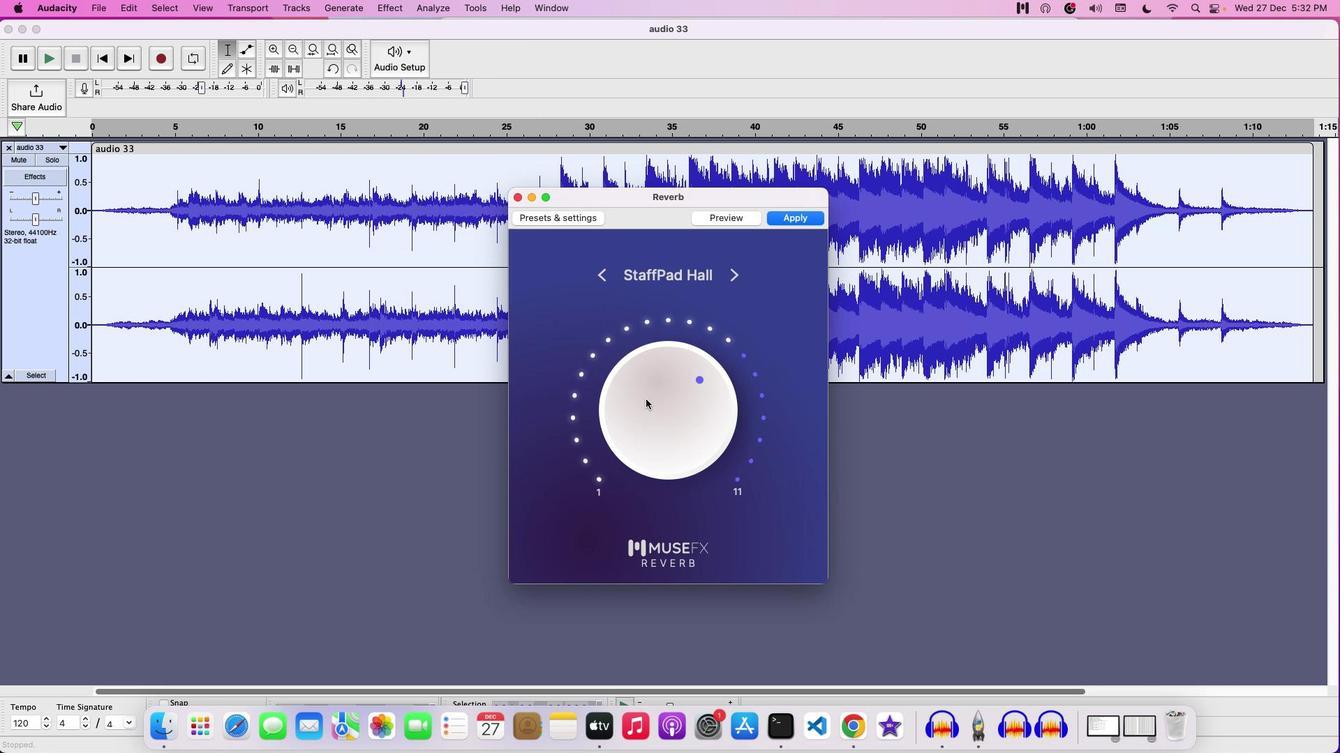 
Action: Mouse moved to (644, 385)
Screenshot: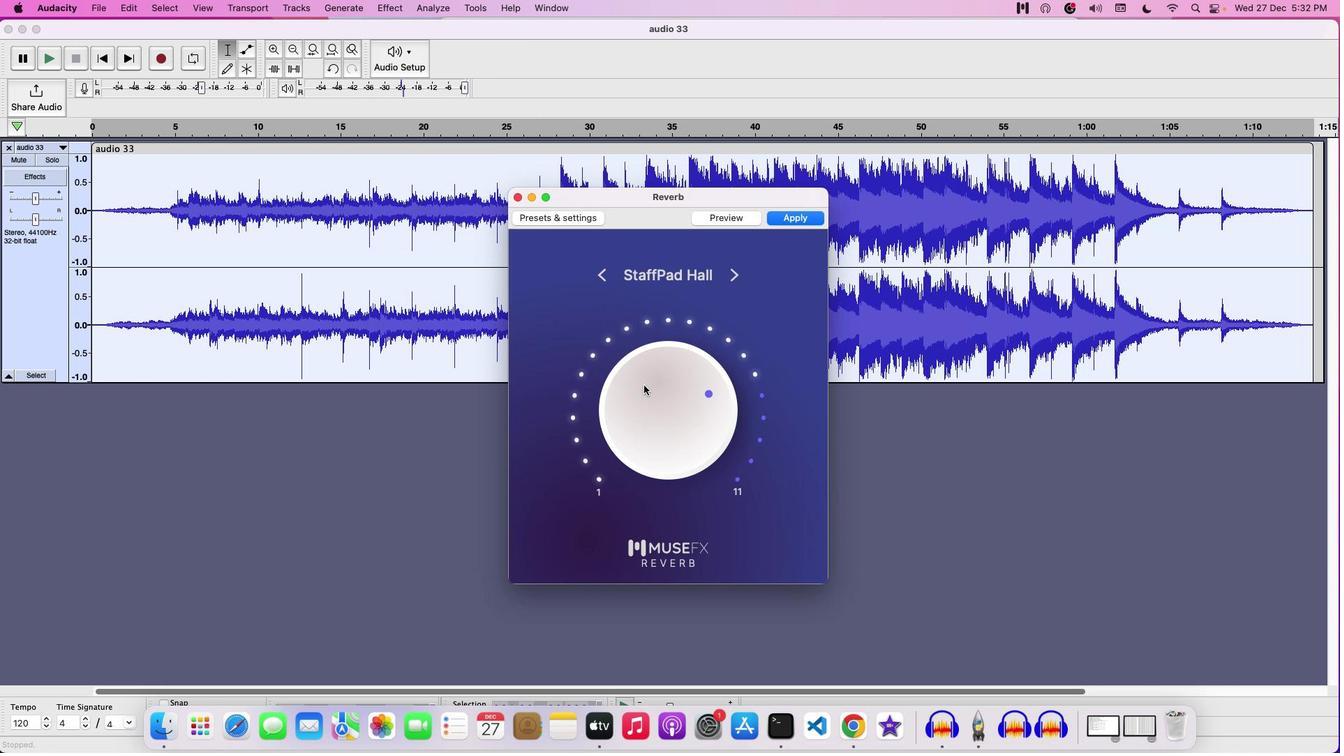 
Action: Key pressed Key.space
Screenshot: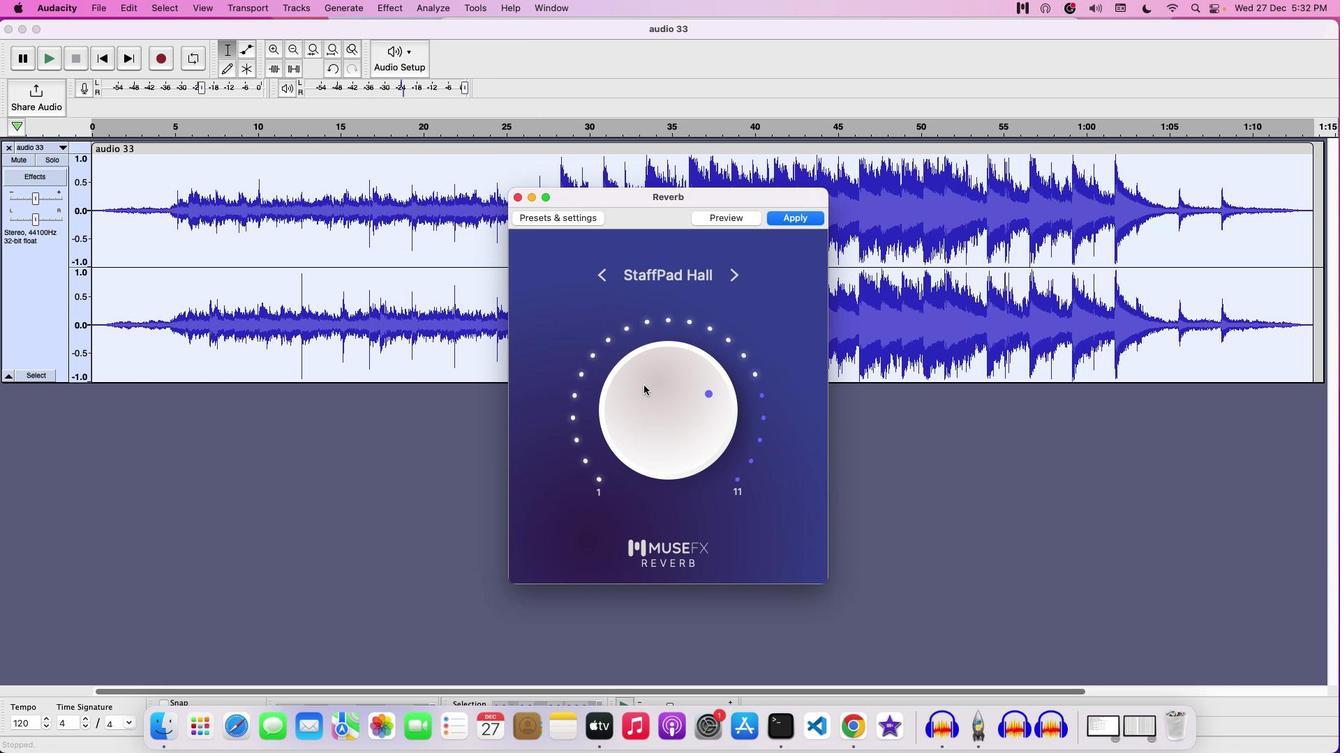 
Action: Mouse moved to (649, 194)
Screenshot: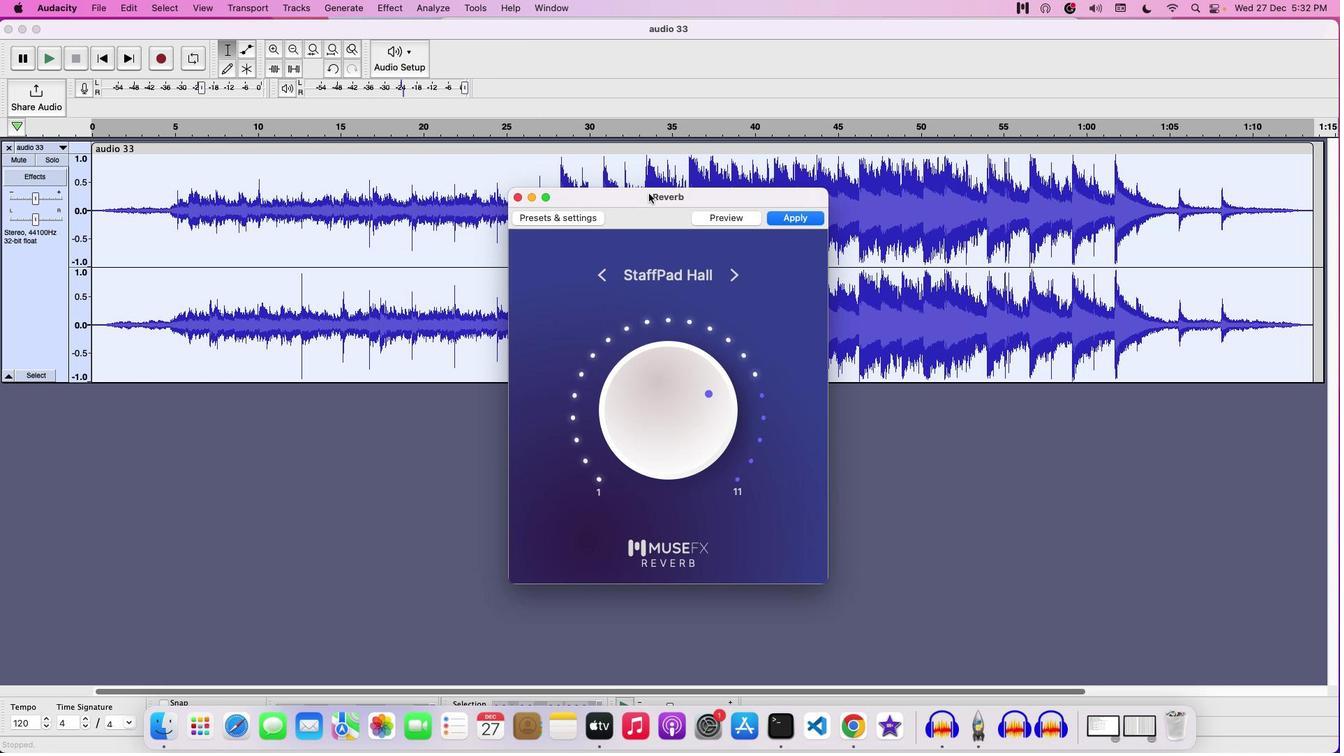 
Action: Mouse pressed left at (649, 194)
Screenshot: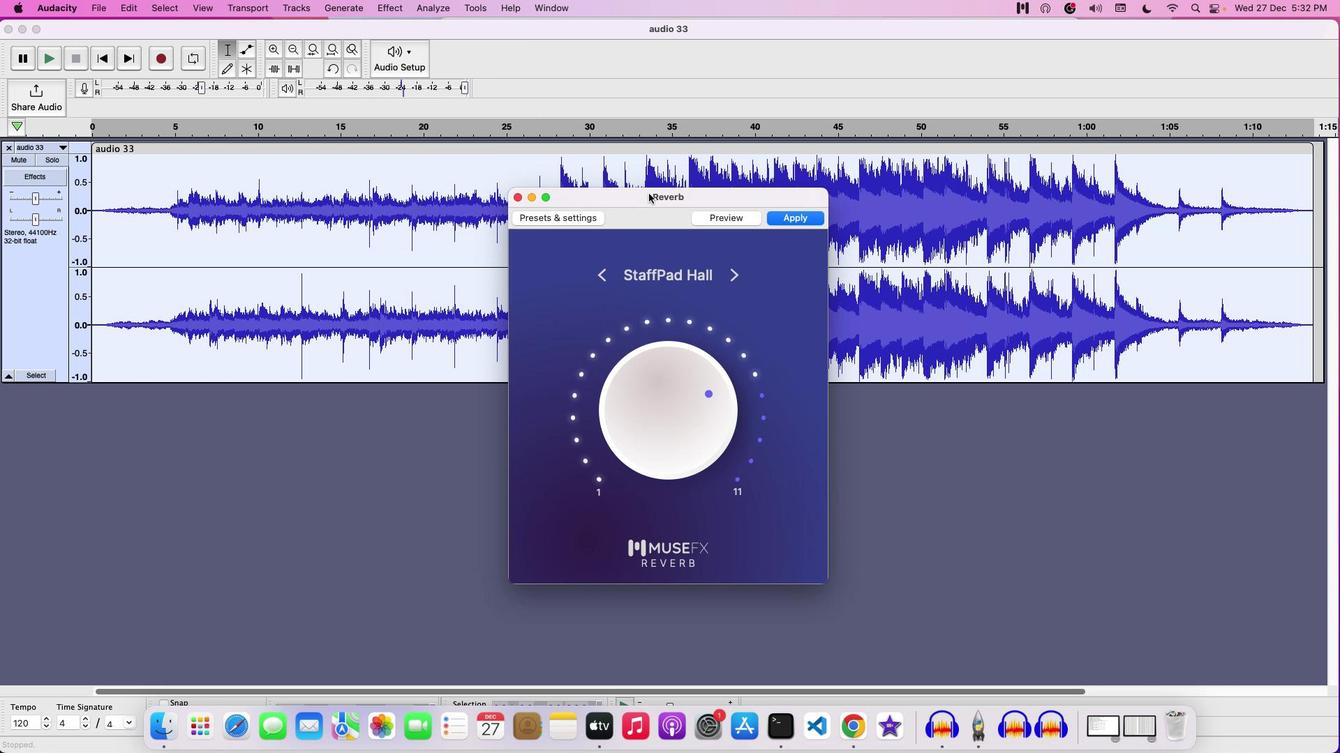 
Action: Mouse moved to (570, 192)
Screenshot: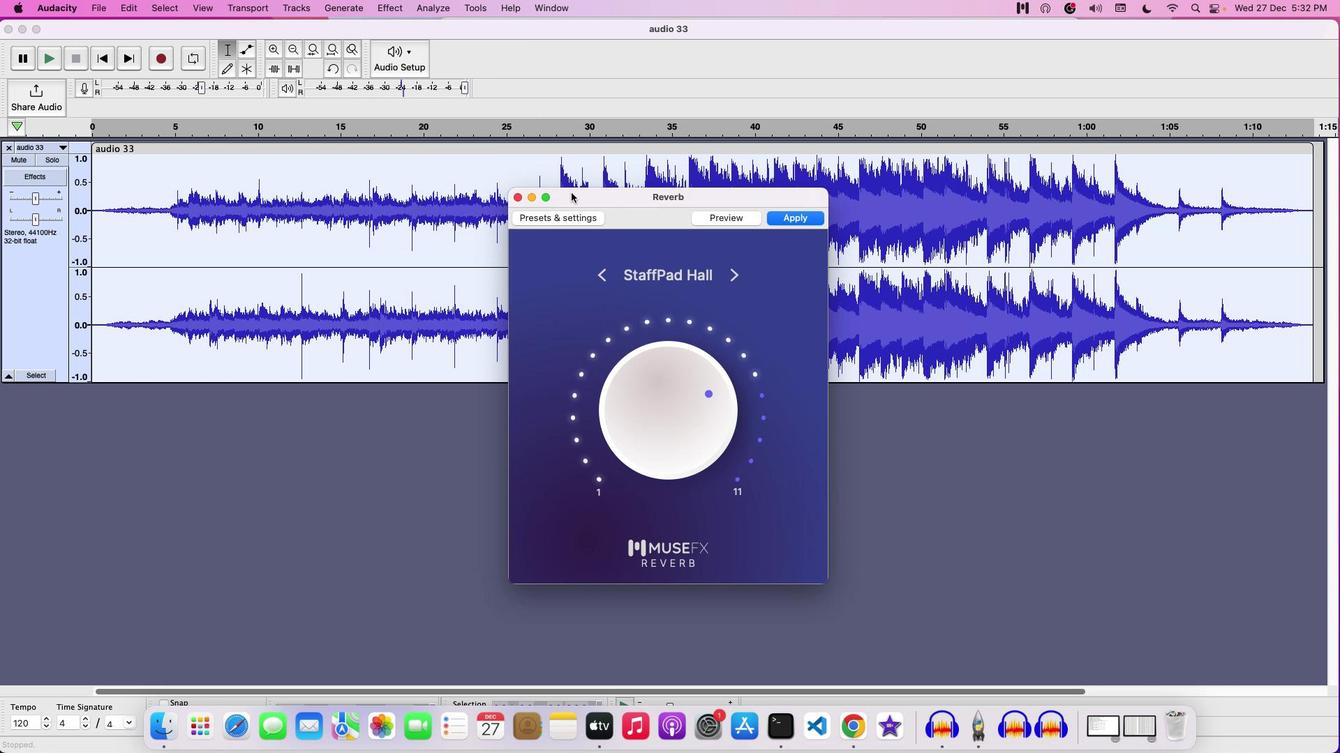 
Action: Key pressed Key.space
Screenshot: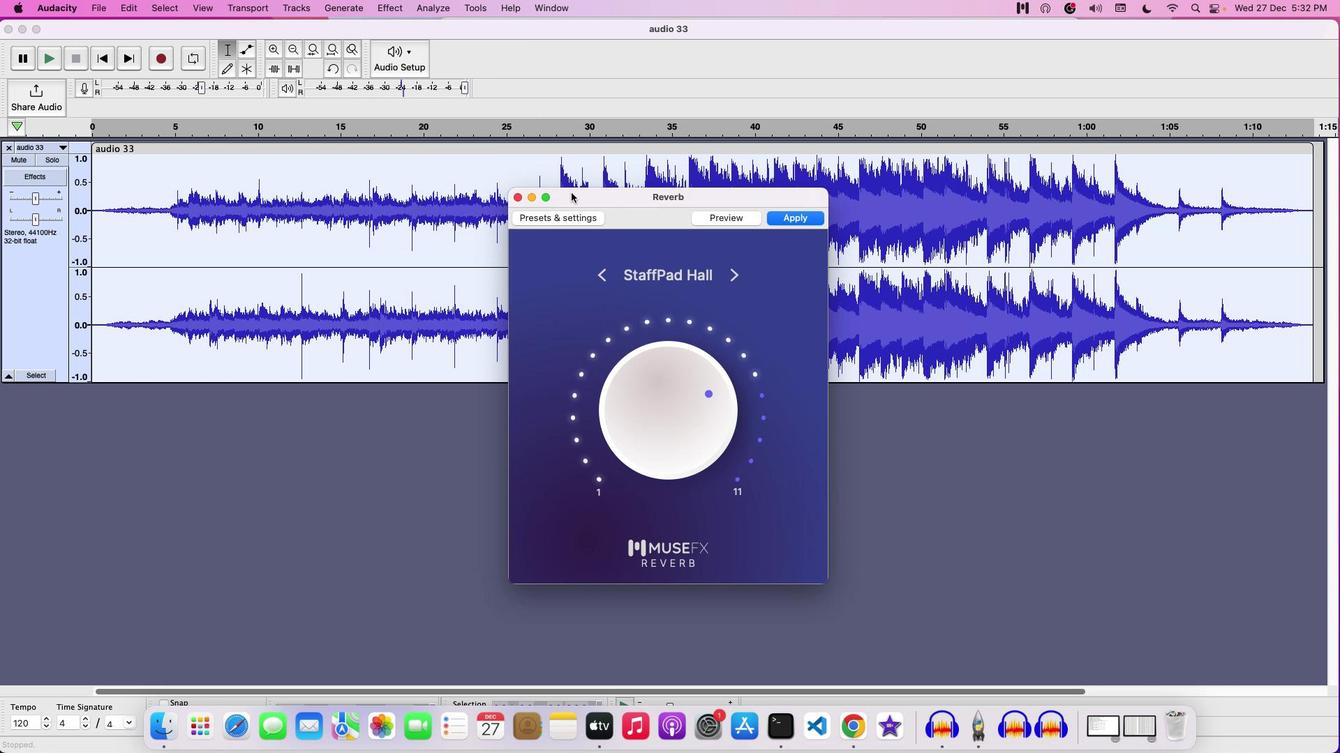 
Action: Mouse moved to (681, 366)
Screenshot: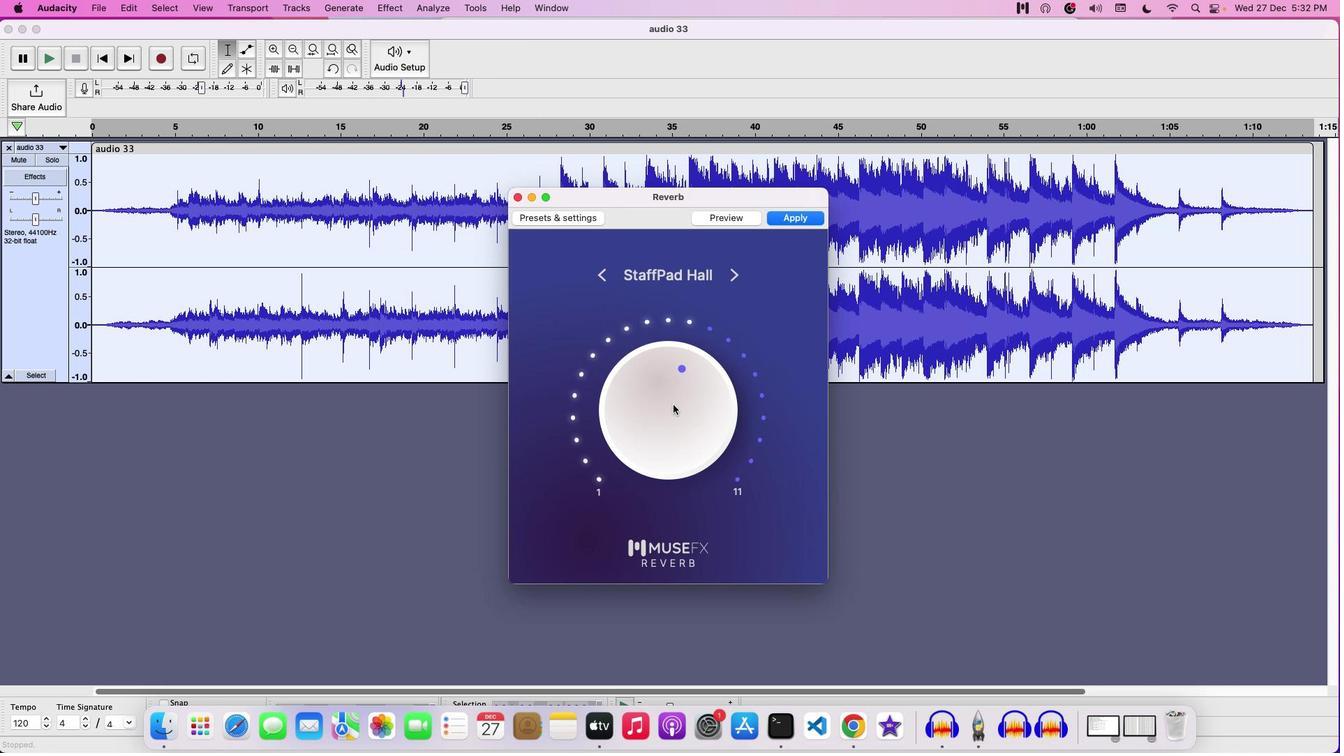 
Action: Mouse pressed left at (681, 366)
Screenshot: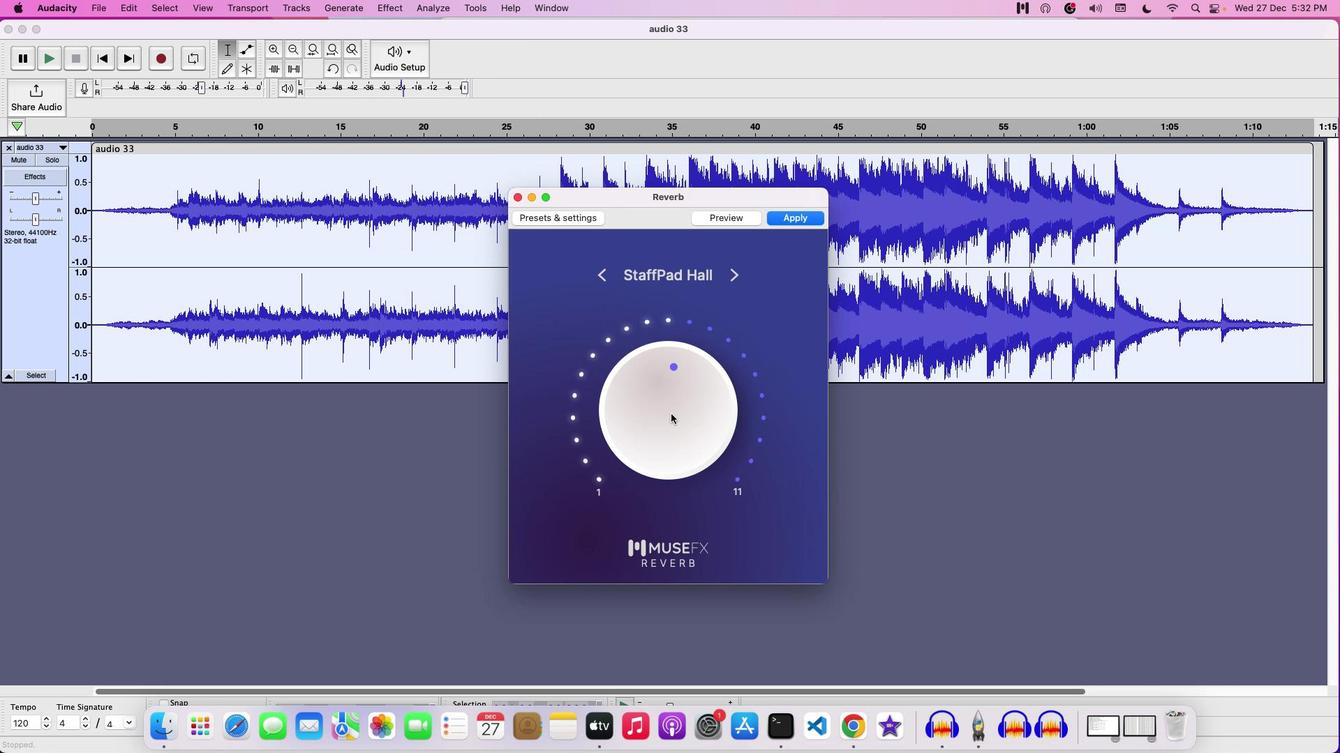 
Action: Mouse moved to (665, 426)
Screenshot: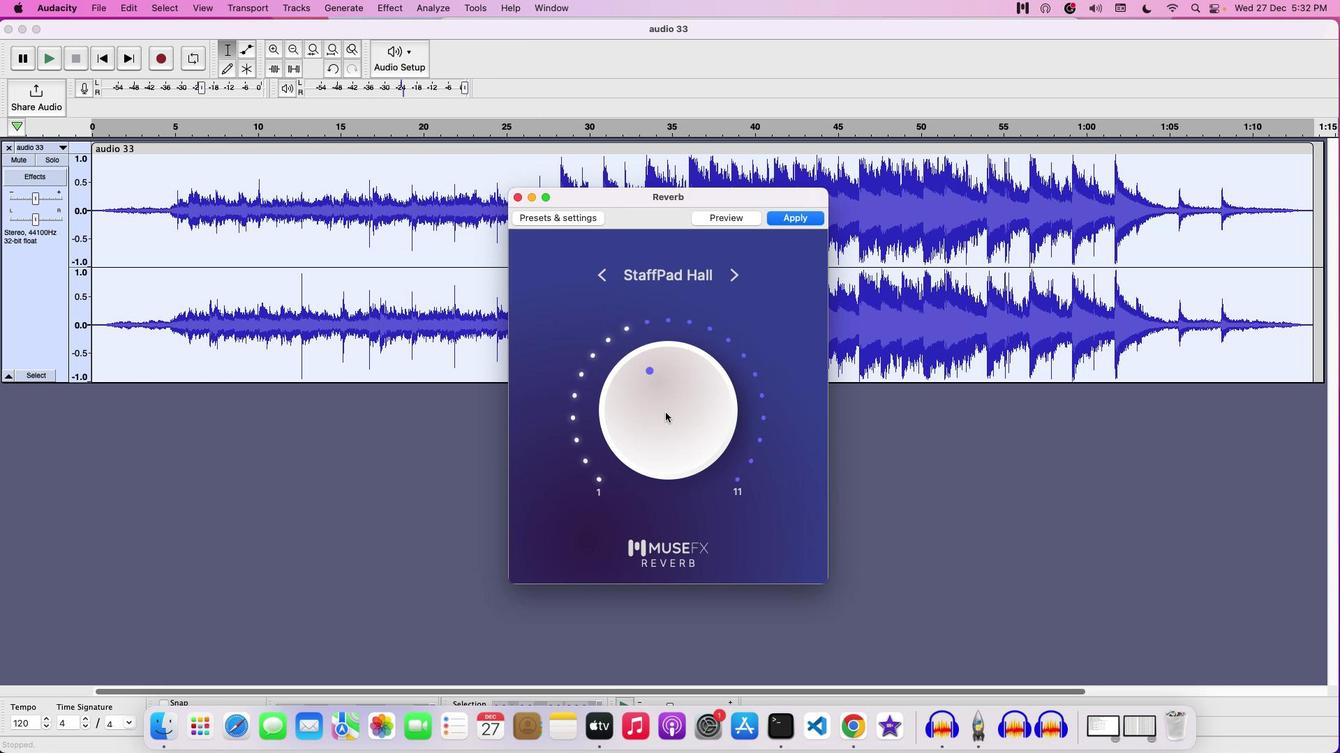 
Action: Mouse pressed left at (665, 426)
Screenshot: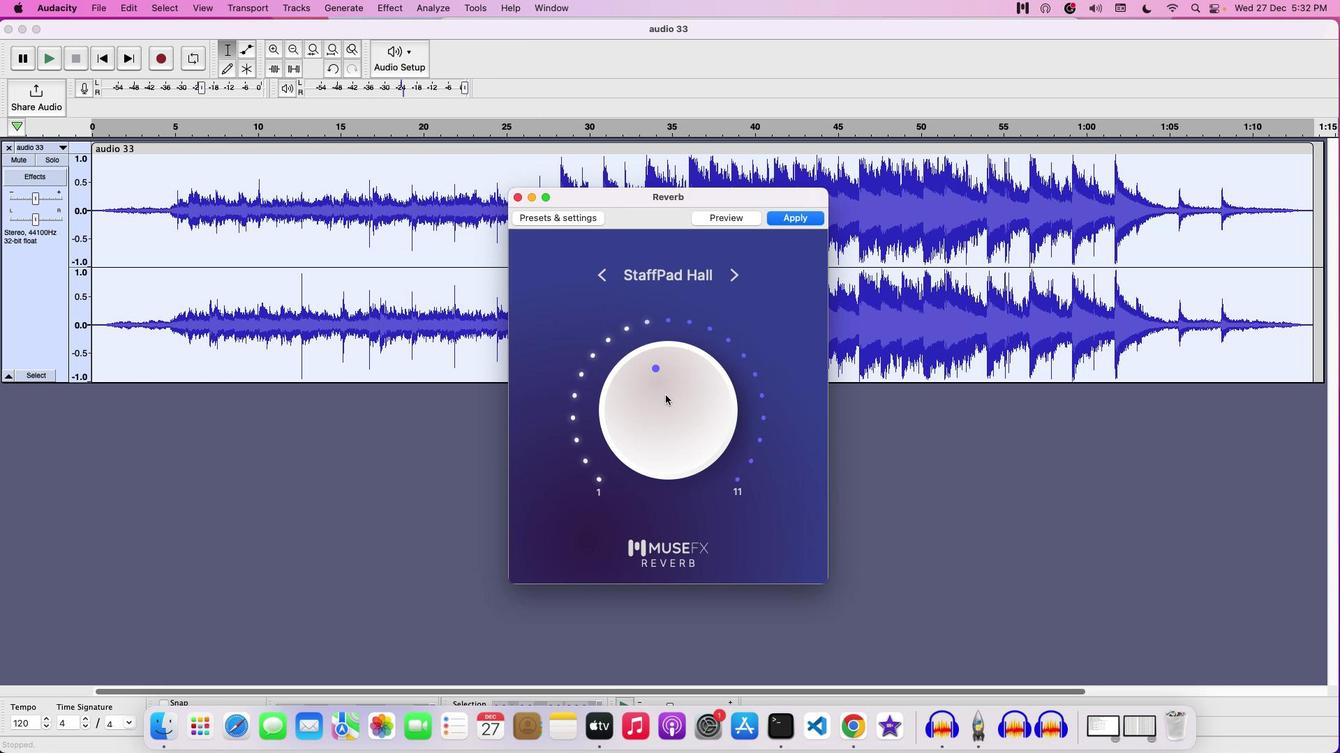 
Action: Mouse moved to (793, 222)
Screenshot: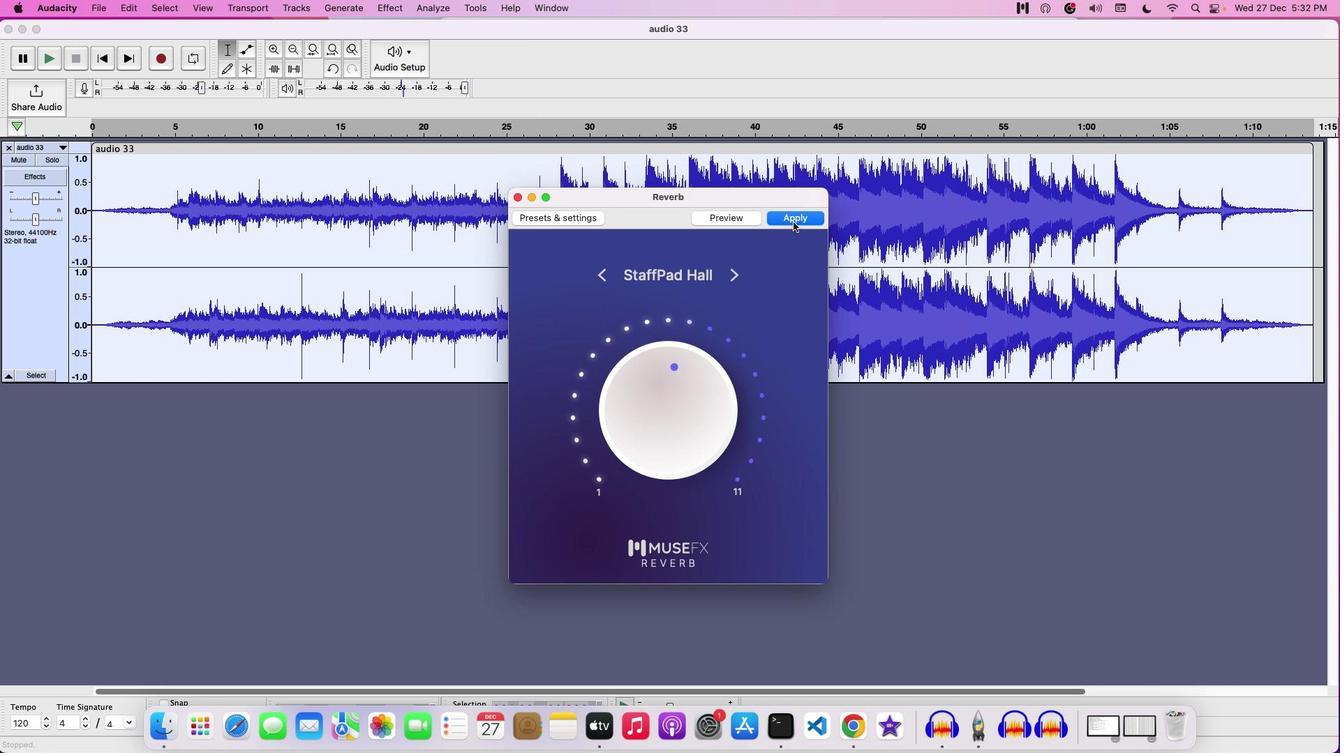 
Action: Mouse pressed left at (793, 222)
Screenshot: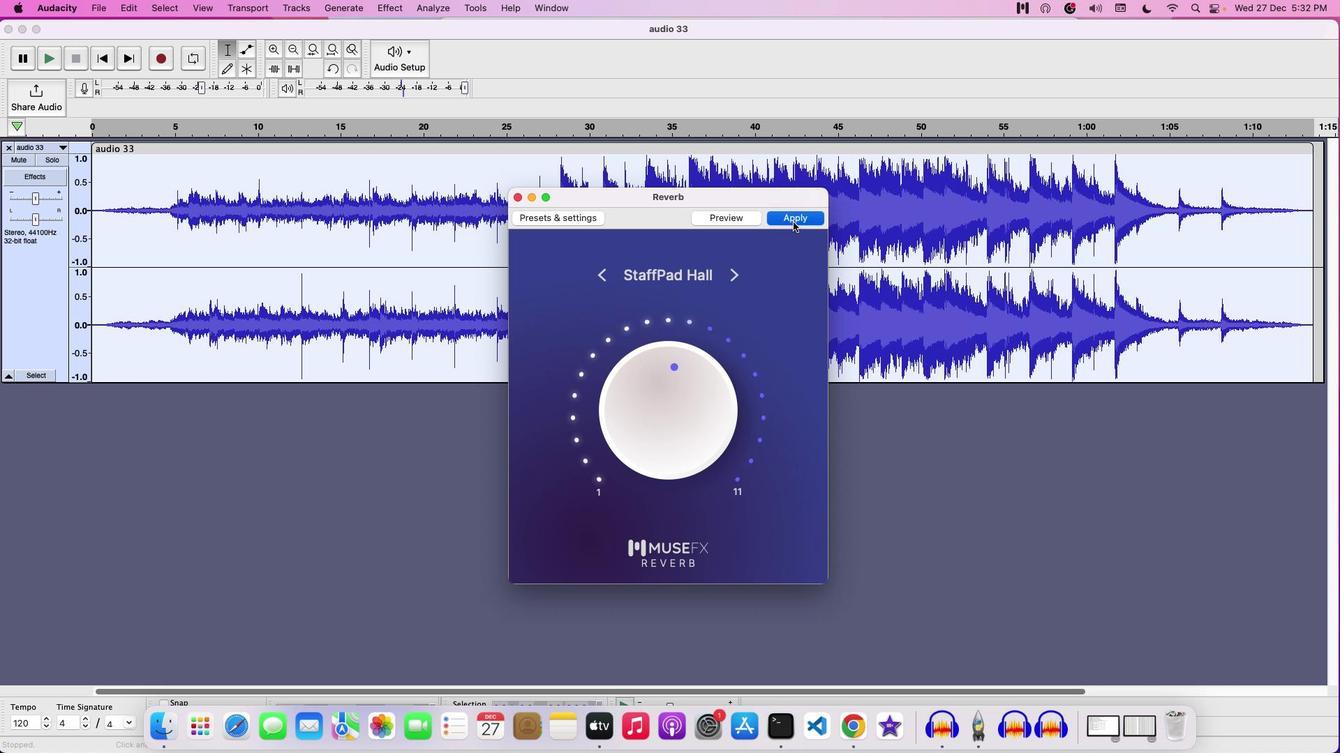 
Action: Mouse moved to (469, 236)
Screenshot: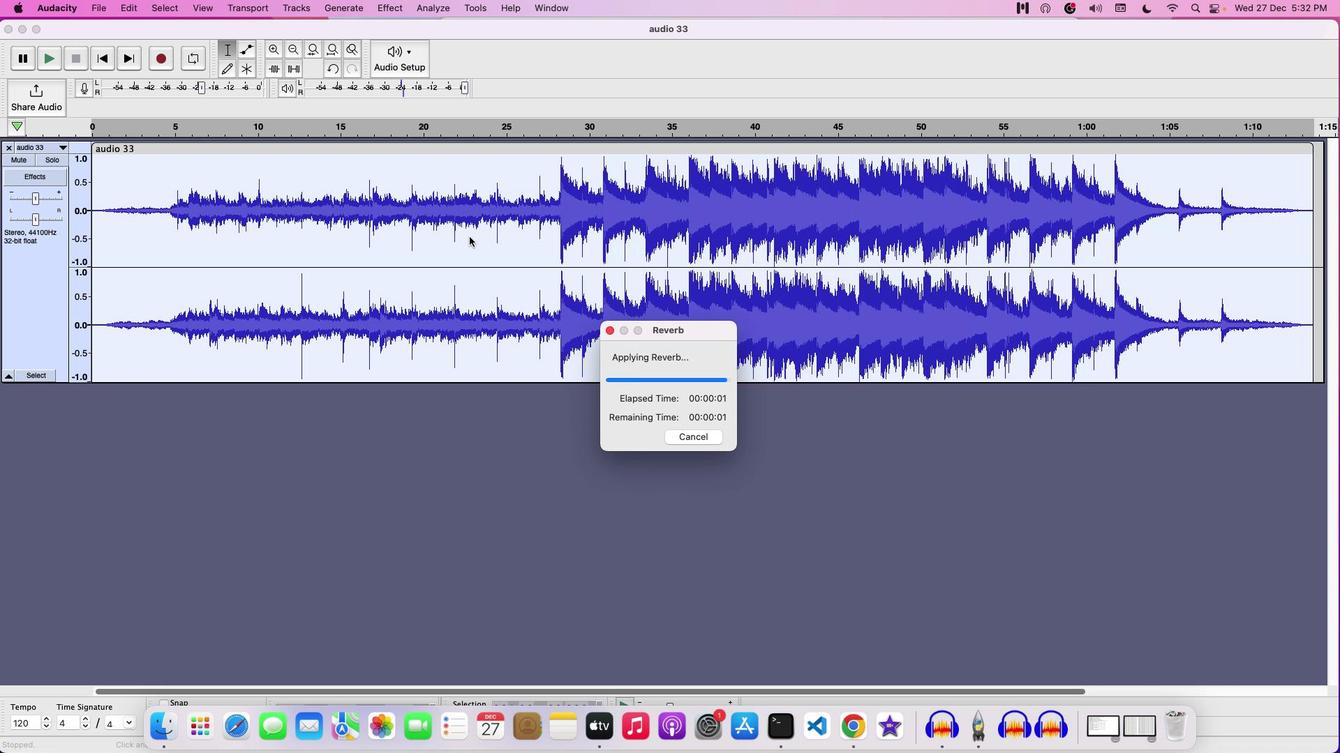 
Action: Key pressed Key.space
Screenshot: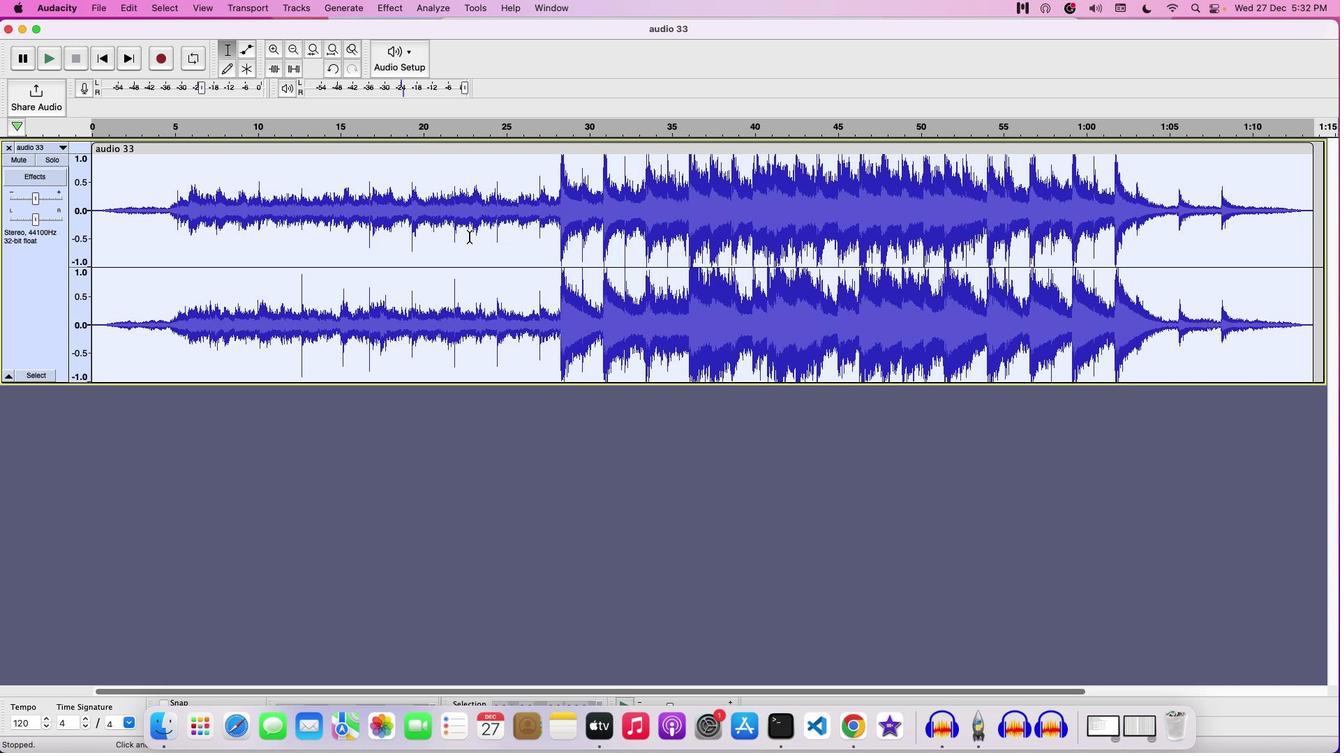 
Action: Mouse moved to (33, 200)
Screenshot: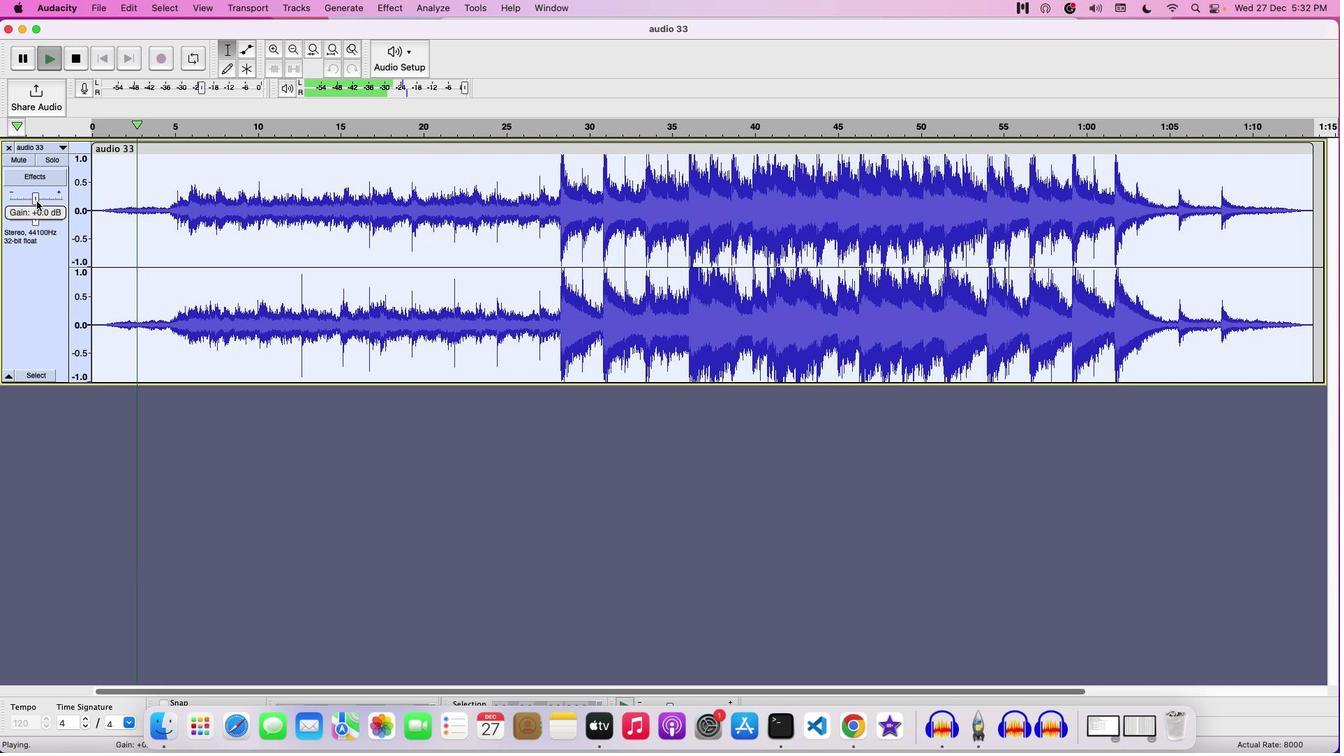
Action: Mouse pressed left at (33, 200)
Screenshot: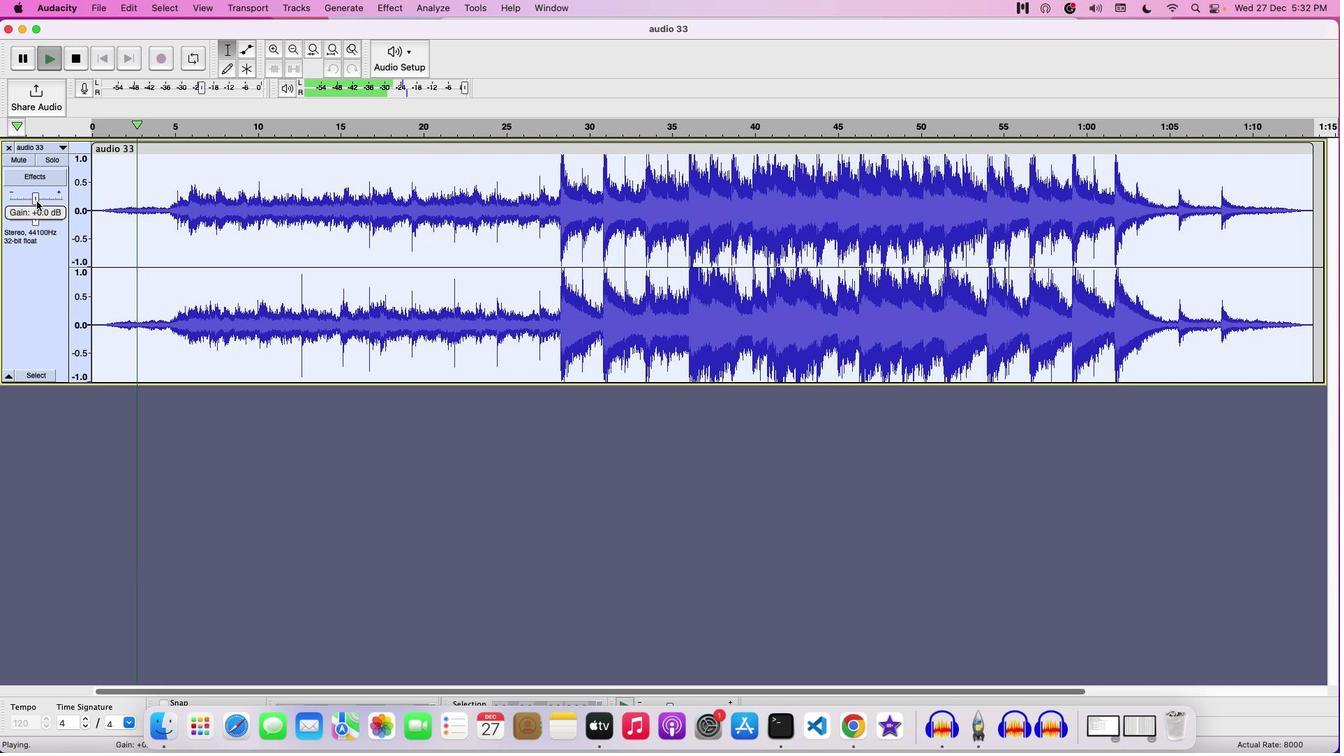 
Action: Mouse moved to (198, 157)
Screenshot: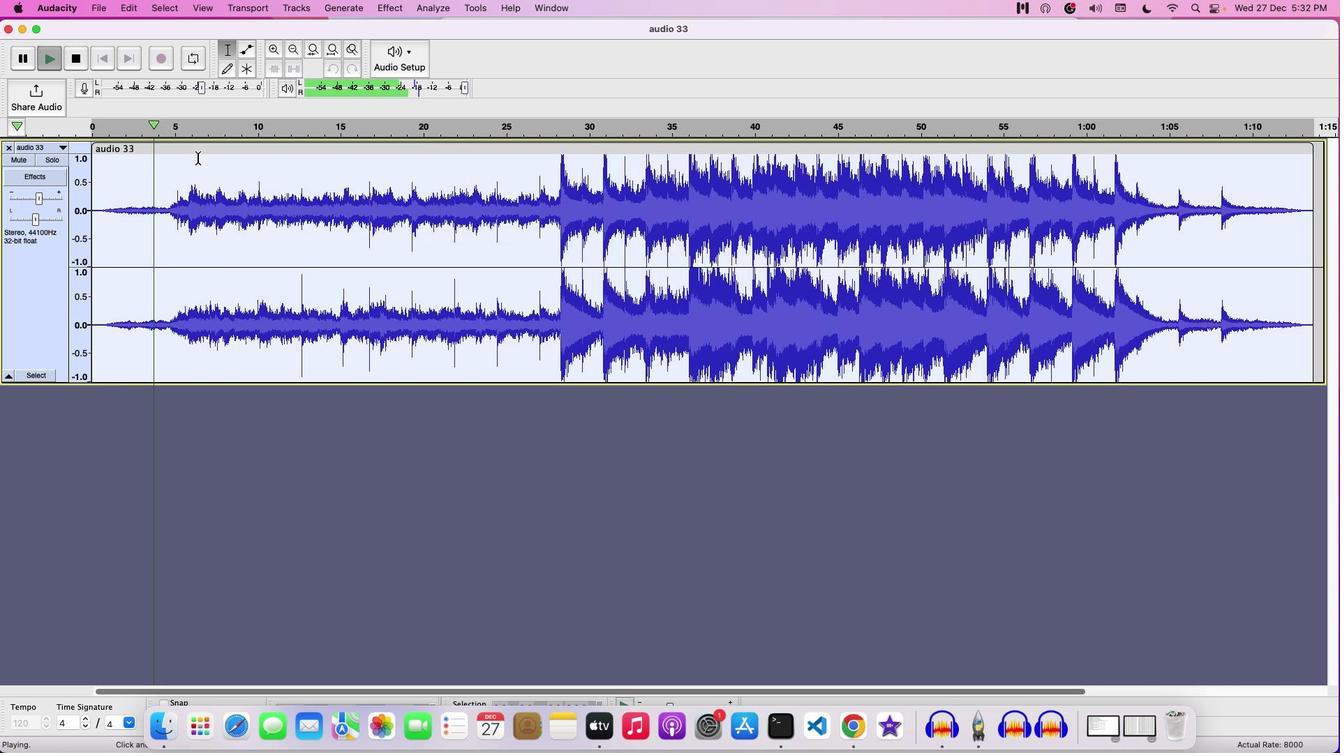 
Action: Mouse pressed left at (198, 157)
Screenshot: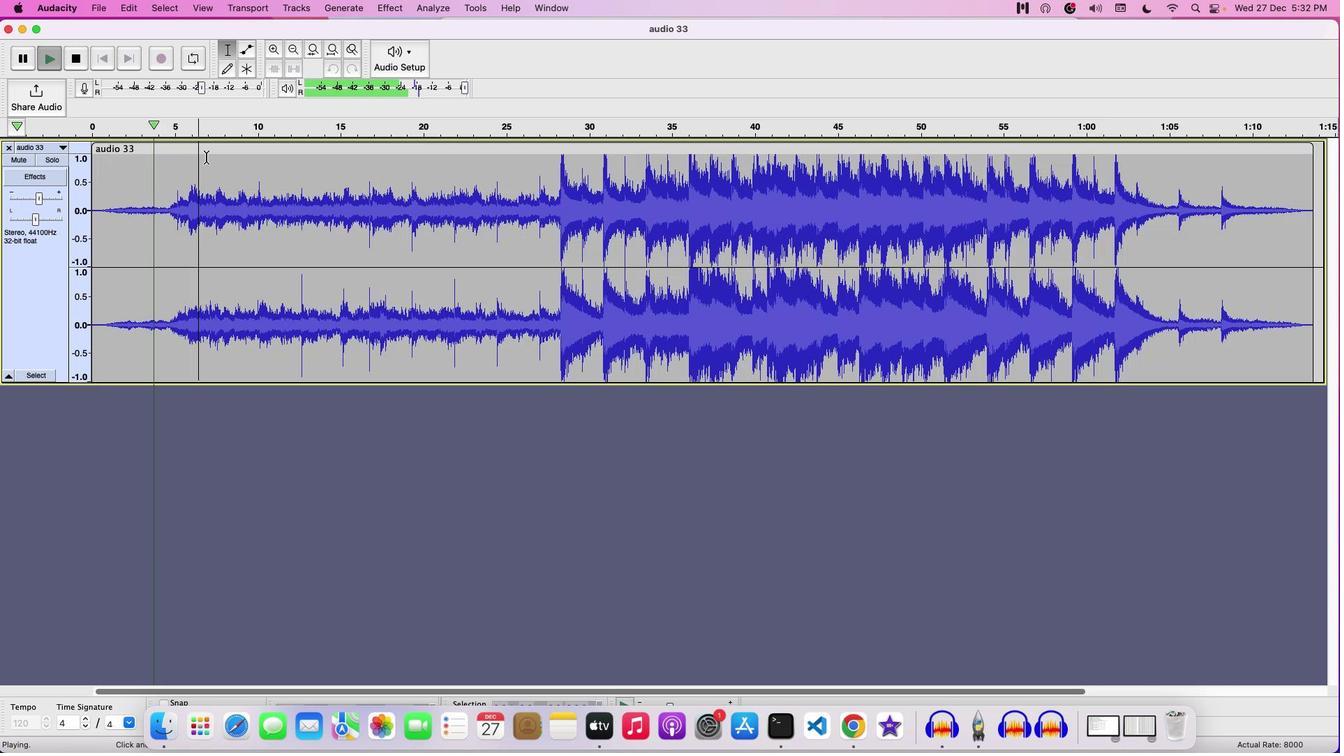 
Action: Mouse moved to (378, 163)
Screenshot: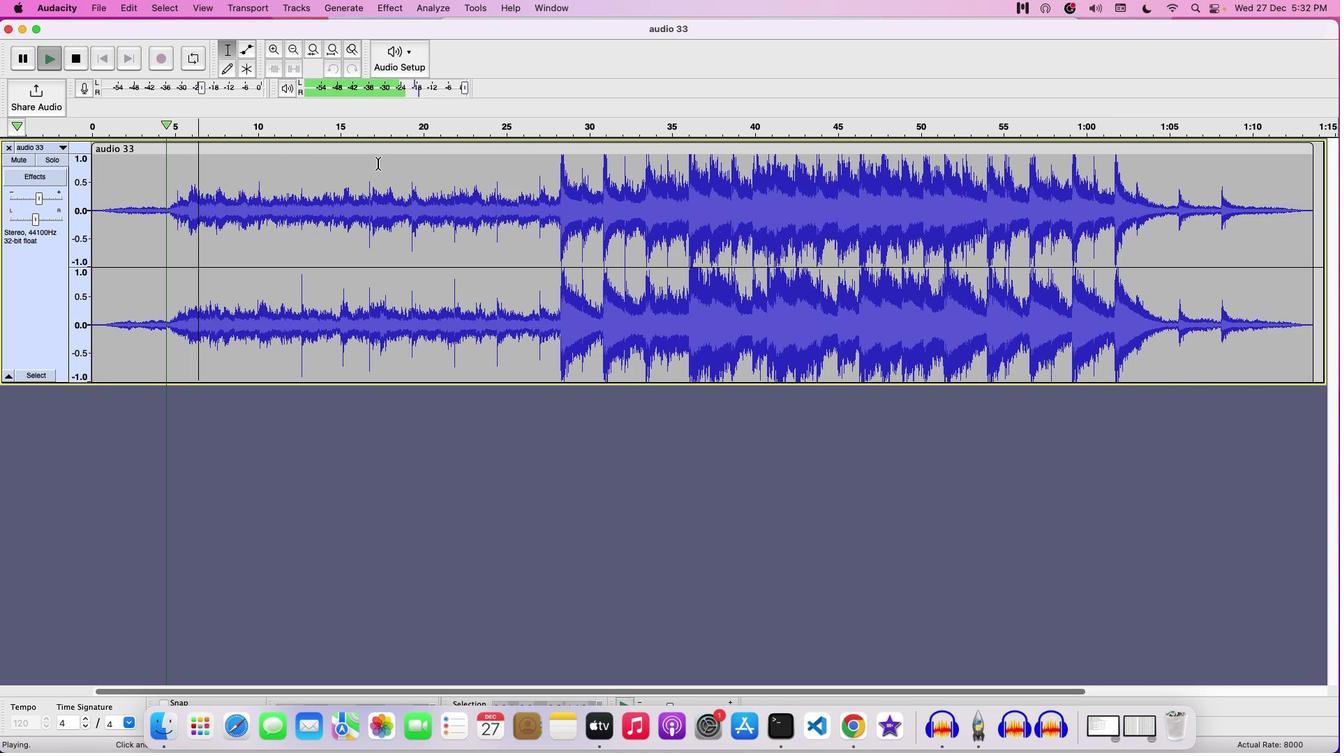 
Action: Key pressed Key.space
Screenshot: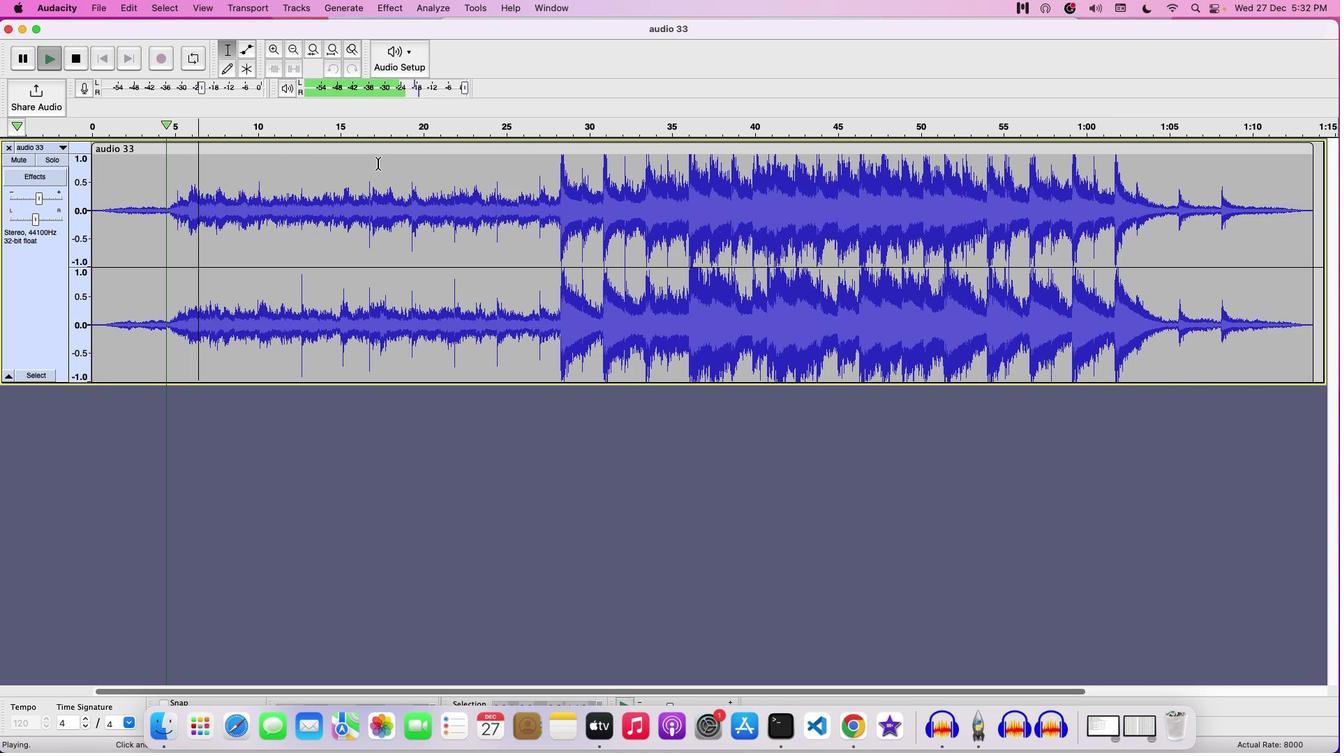 
Action: Mouse moved to (378, 164)
Screenshot: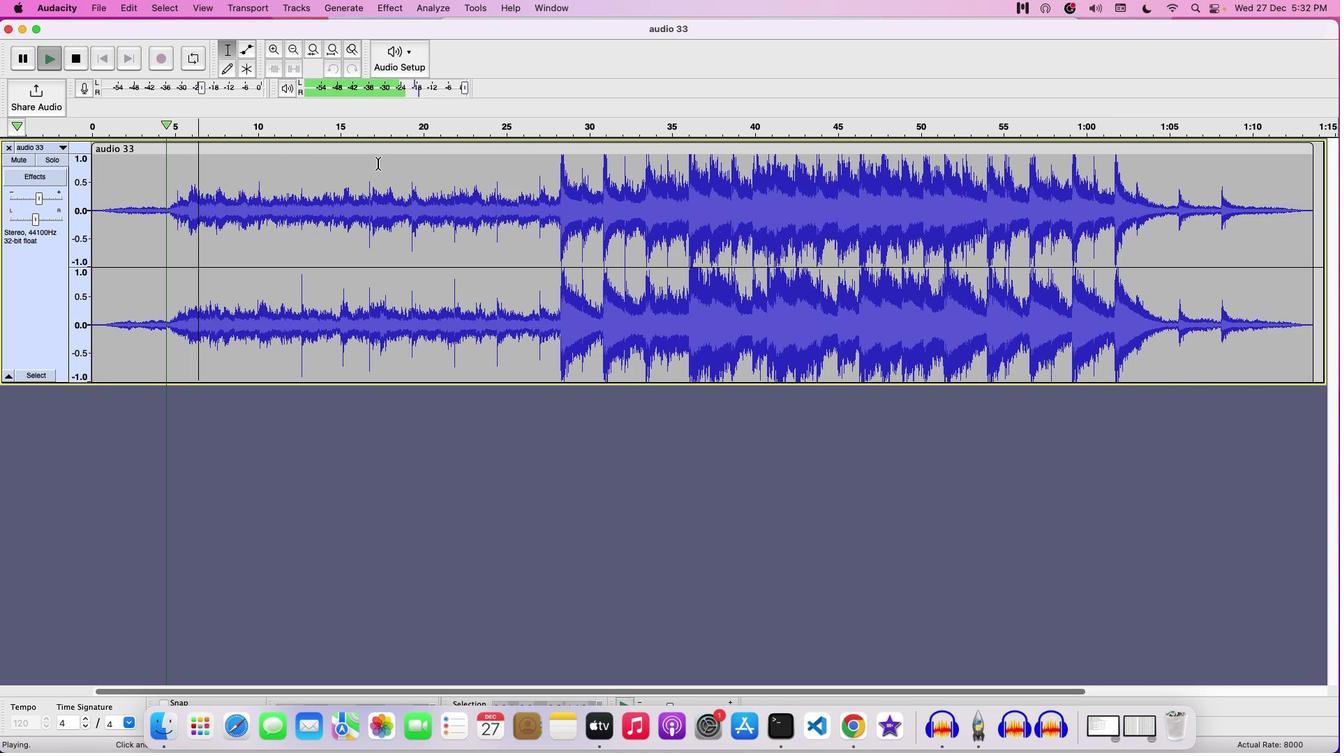 
Action: Key pressed Key.space
Screenshot: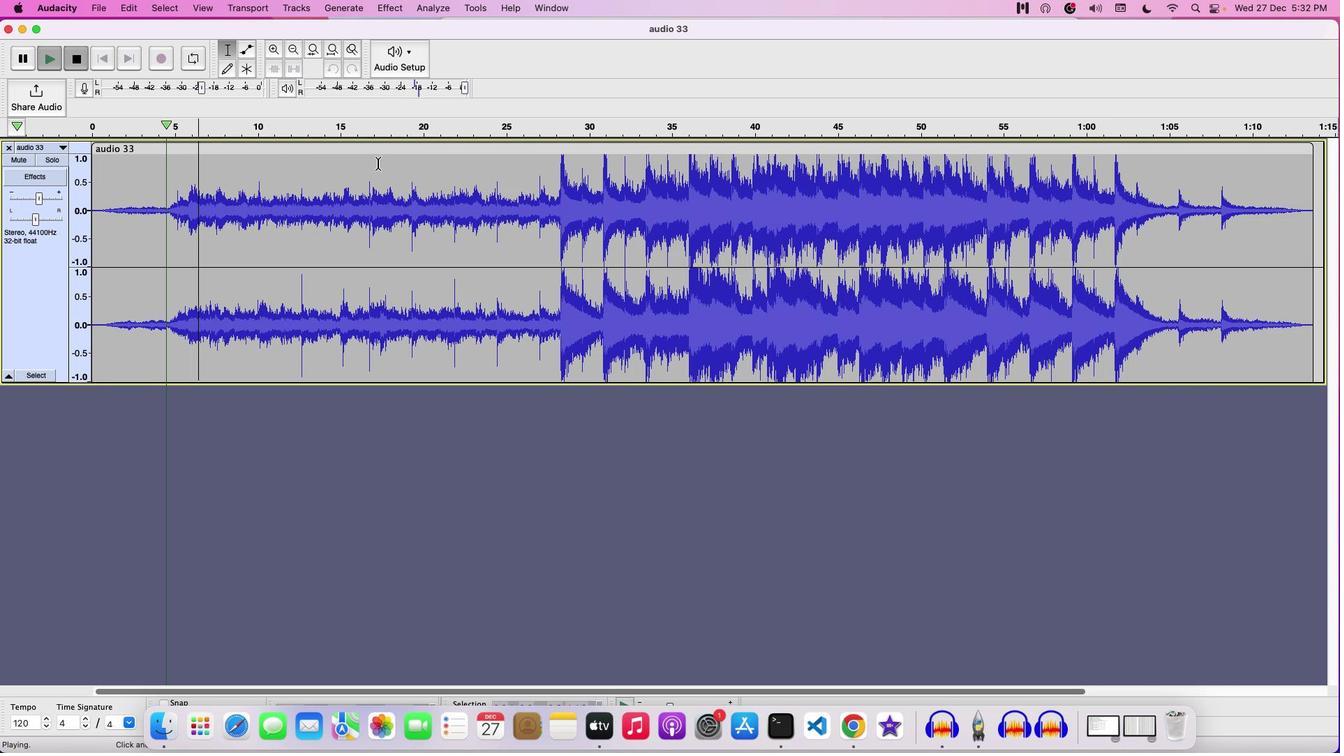 
Action: Mouse moved to (46, 259)
Screenshot: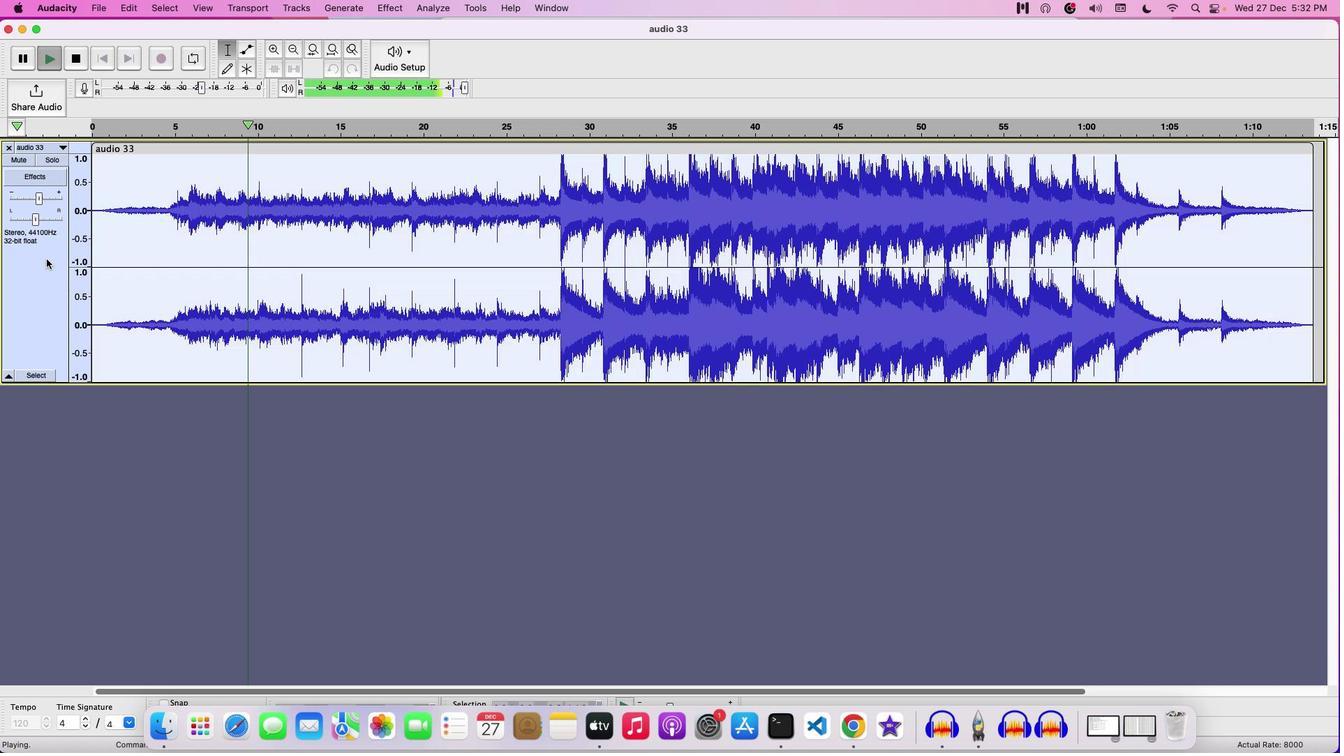 
Action: Mouse pressed left at (46, 259)
Screenshot: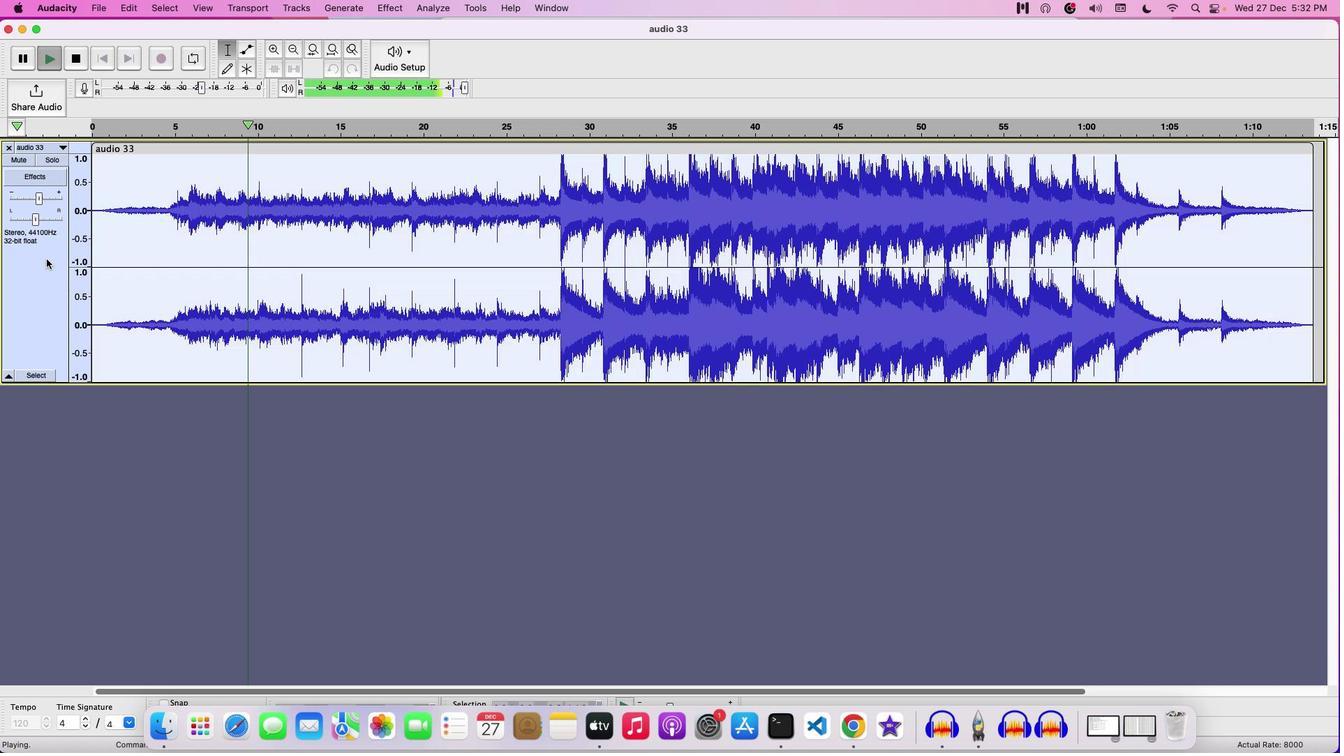 
Action: Mouse moved to (338, 230)
Screenshot: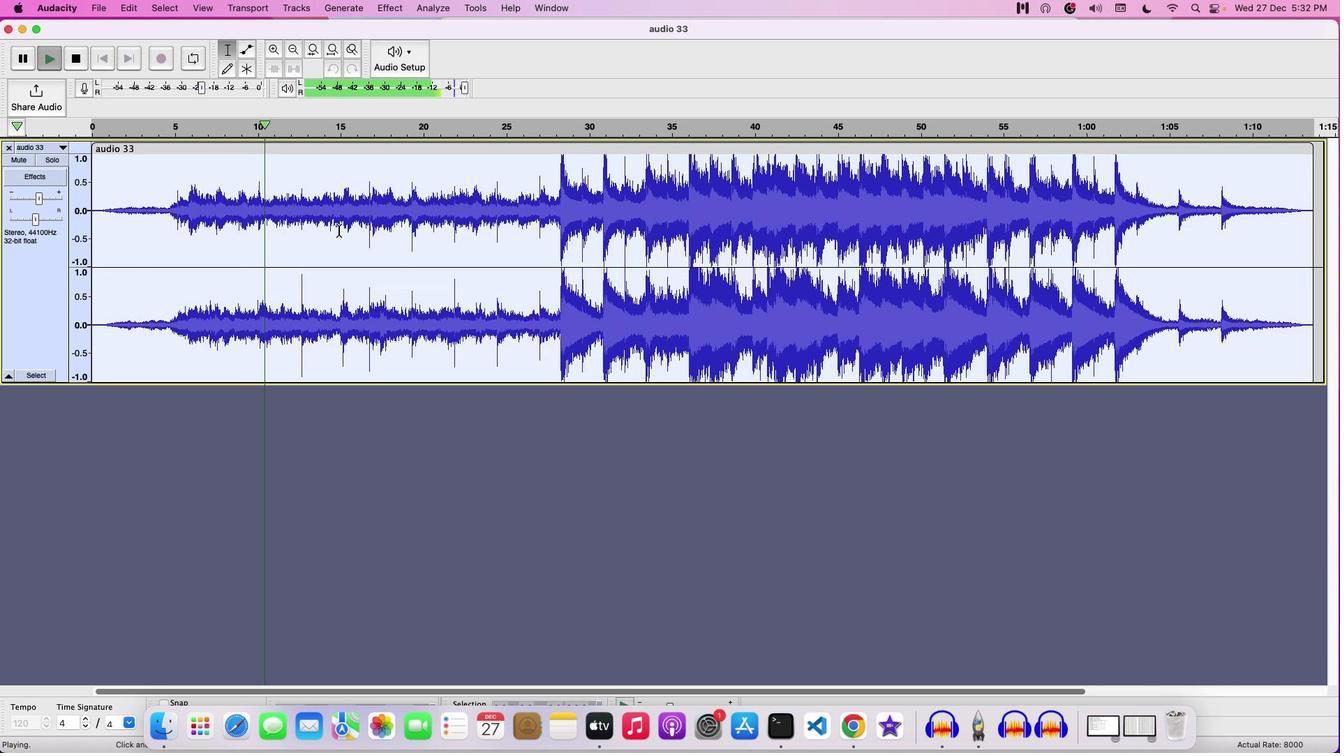 
Action: Key pressed Key.space
Screenshot: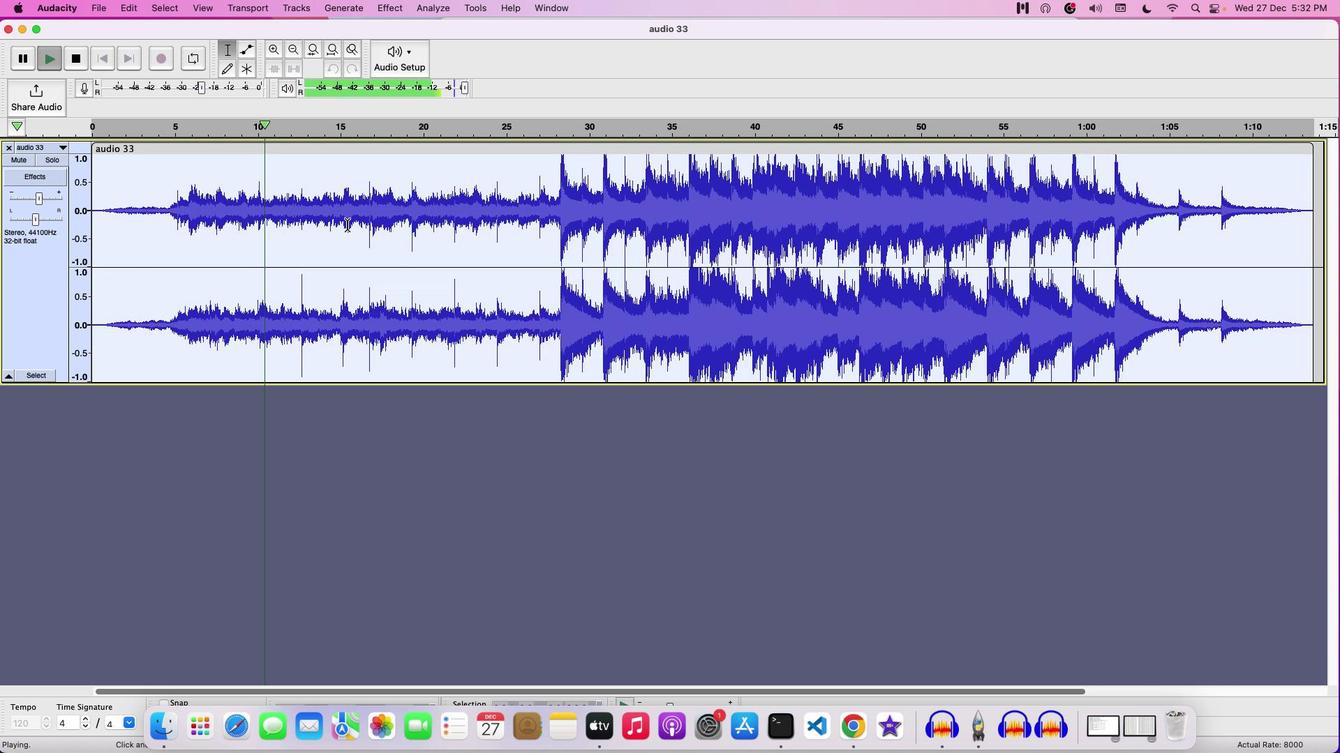
Action: Mouse moved to (244, 184)
Screenshot: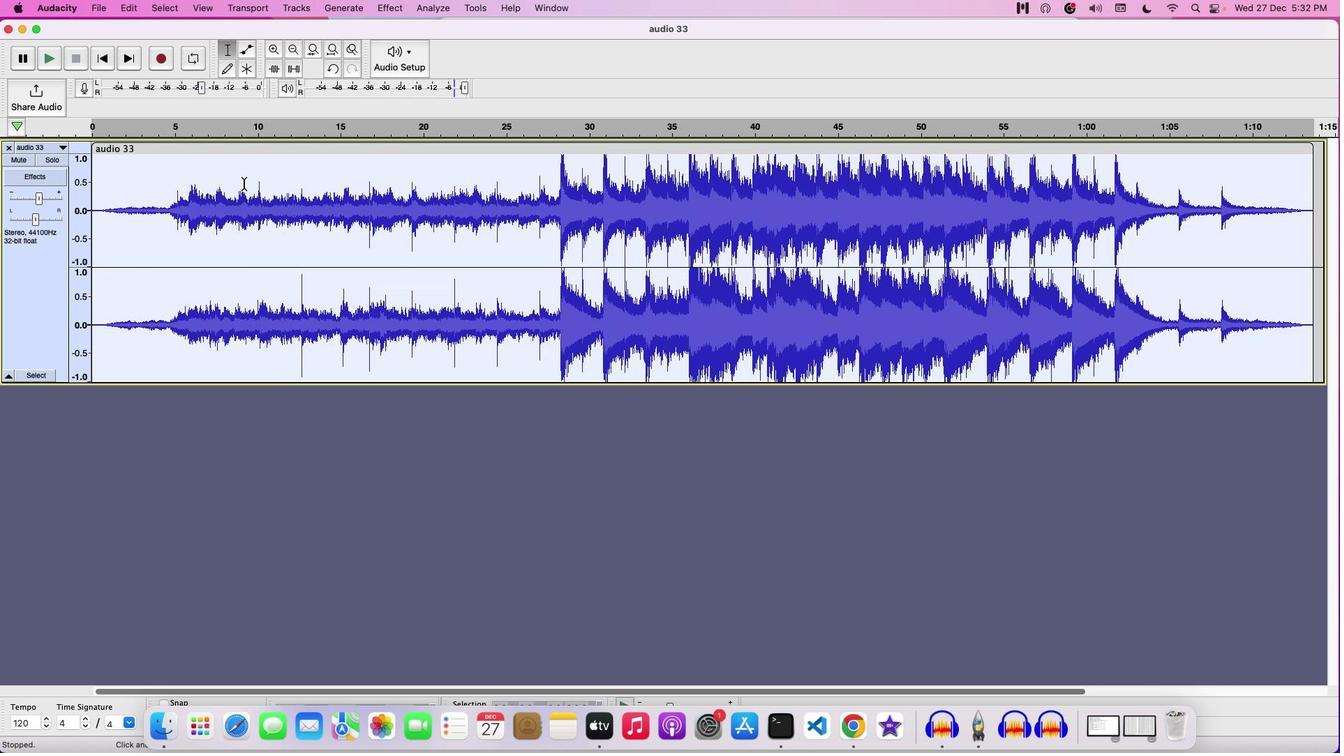
